 Task: Search one way flight ticket for 2 adults, 2 children, 2 infants in seat in first from Grand Forks: Grand Forks International Airport to Laramie: Laramie Regional Airport on 5-3-2023. Choice of flights is Southwest. Number of bags: 2 carry on bags. Price is upto 105000. Outbound departure time preference is 11:15.
Action: Mouse moved to (322, 133)
Screenshot: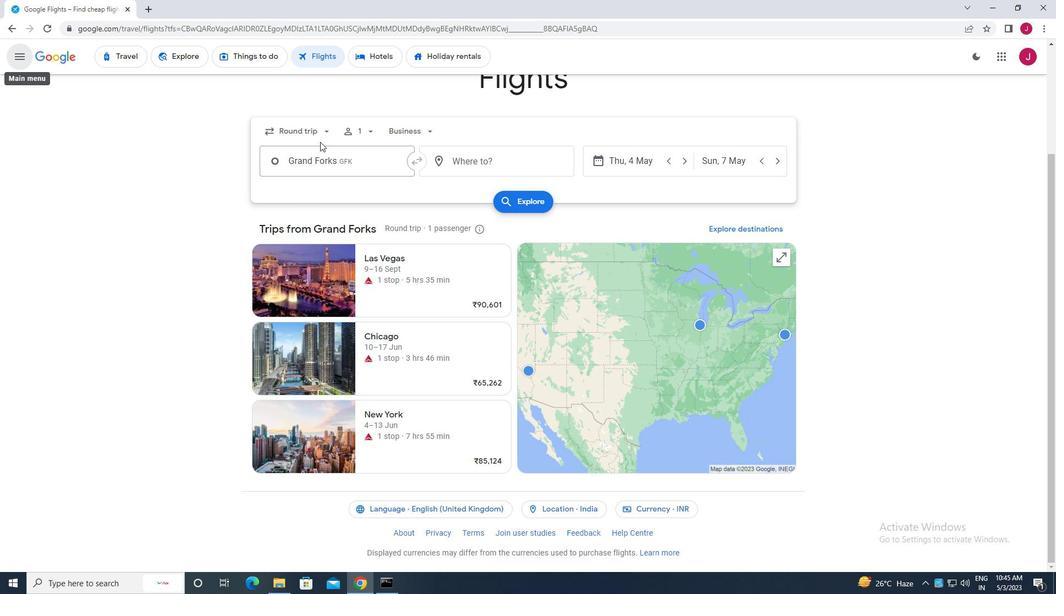 
Action: Mouse pressed left at (322, 133)
Screenshot: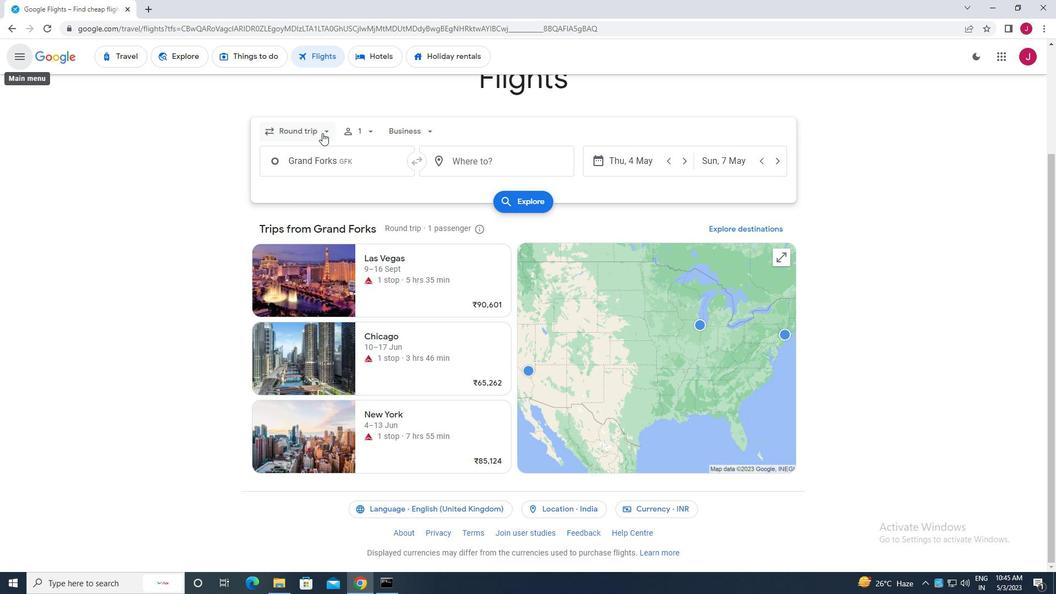
Action: Mouse moved to (319, 177)
Screenshot: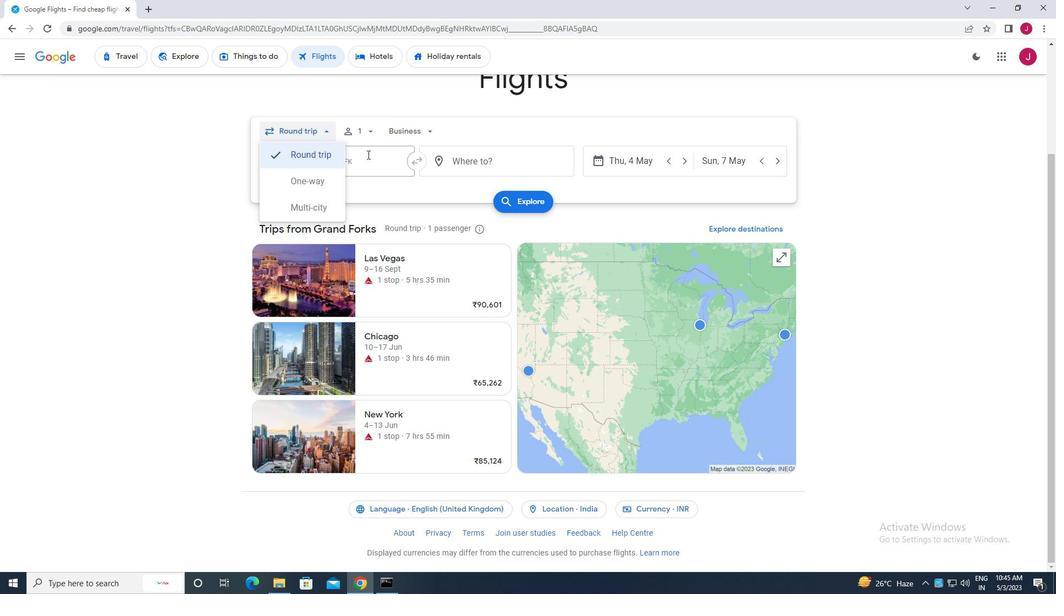 
Action: Mouse pressed left at (319, 177)
Screenshot: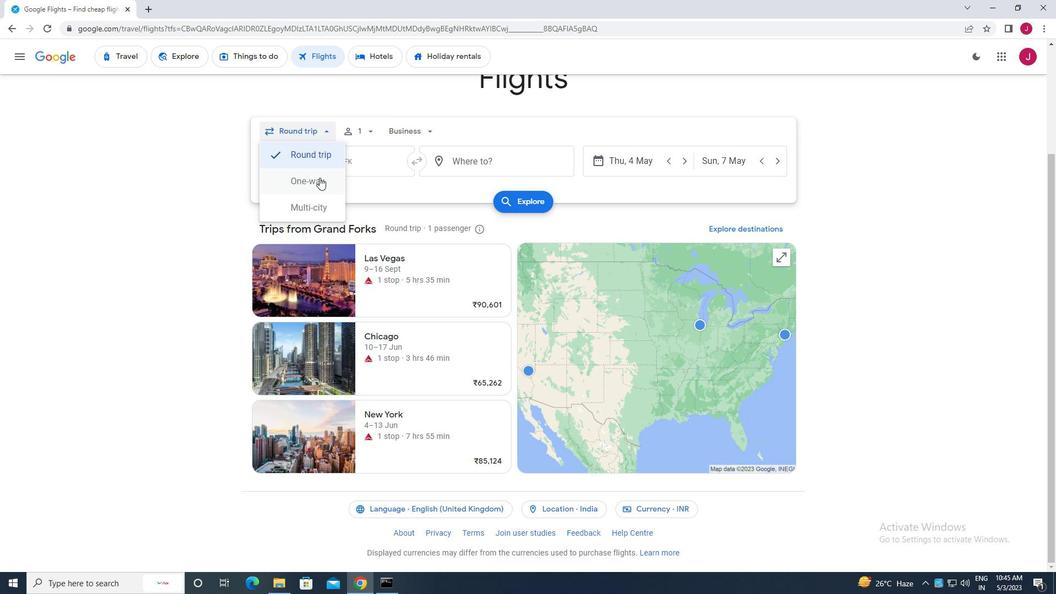 
Action: Mouse moved to (362, 129)
Screenshot: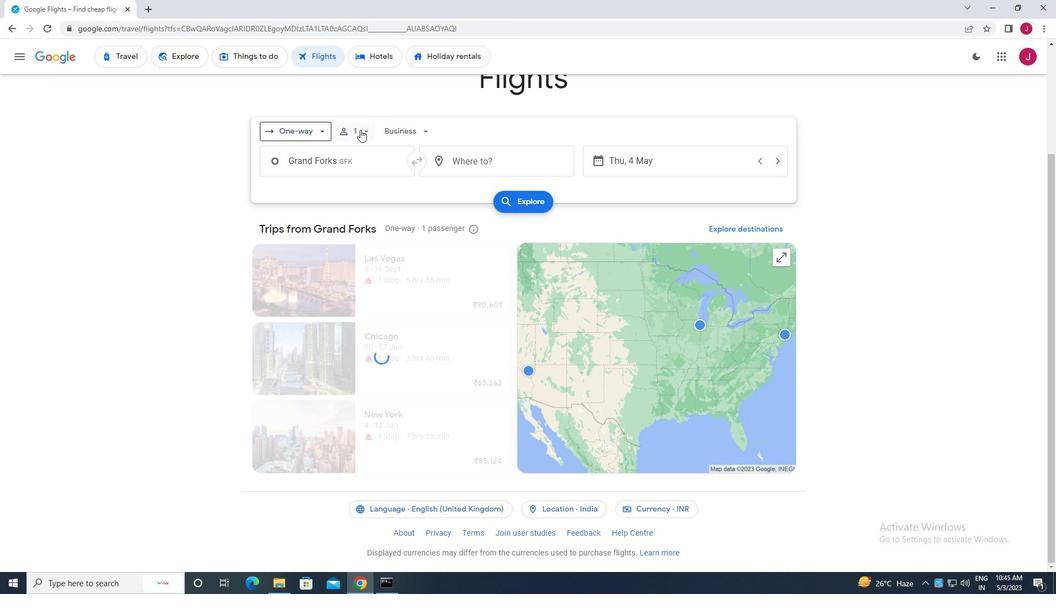 
Action: Mouse pressed left at (362, 129)
Screenshot: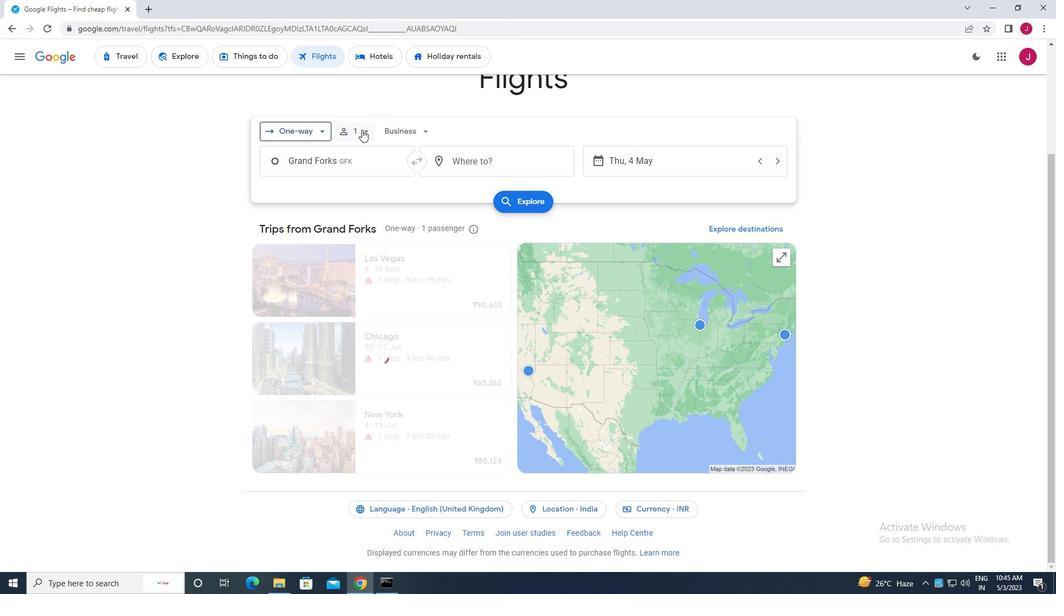 
Action: Mouse moved to (448, 159)
Screenshot: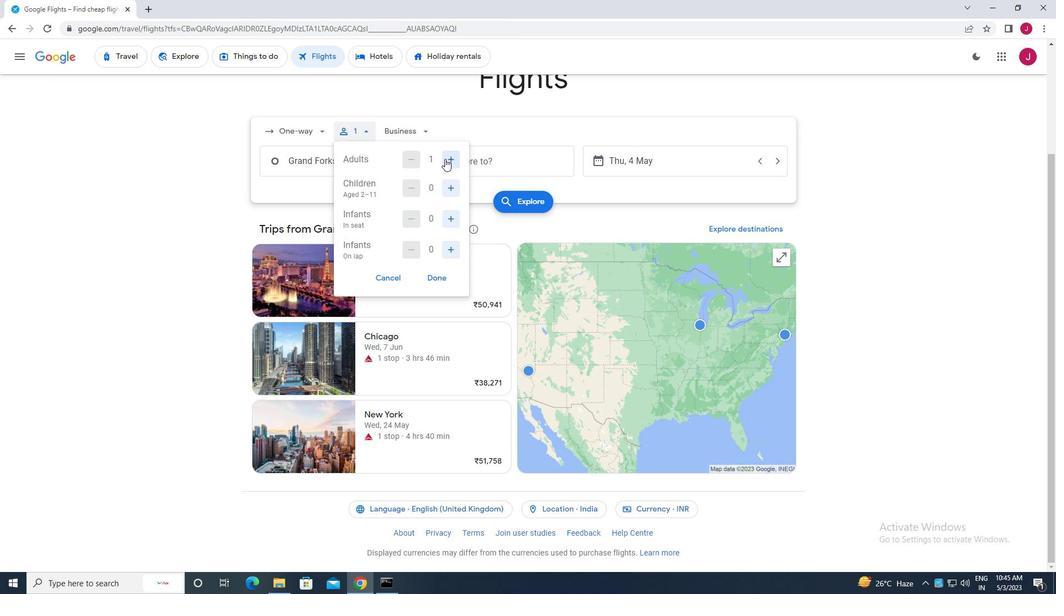 
Action: Mouse pressed left at (448, 159)
Screenshot: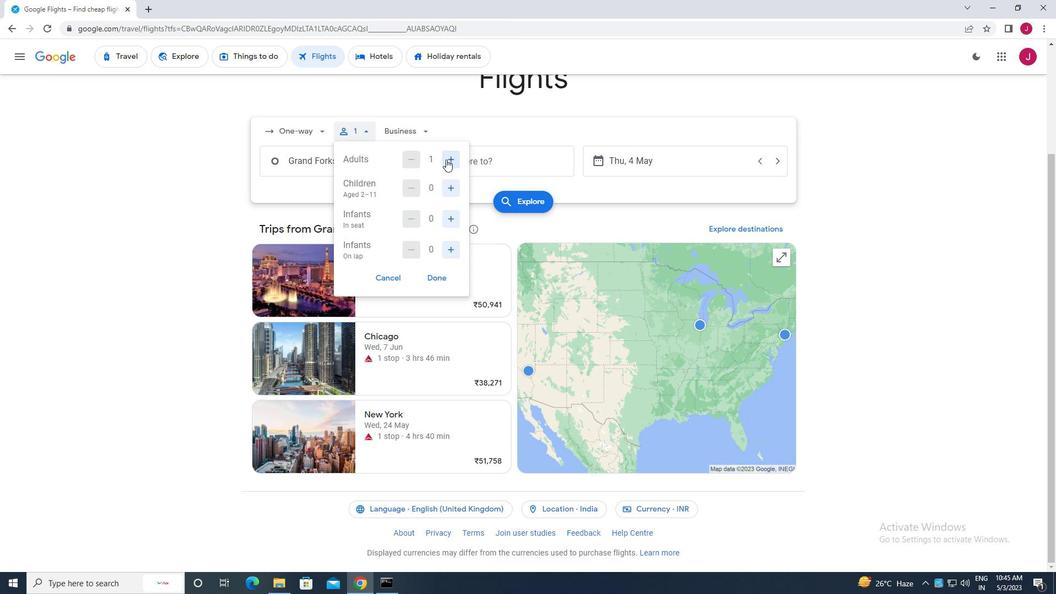 
Action: Mouse moved to (450, 184)
Screenshot: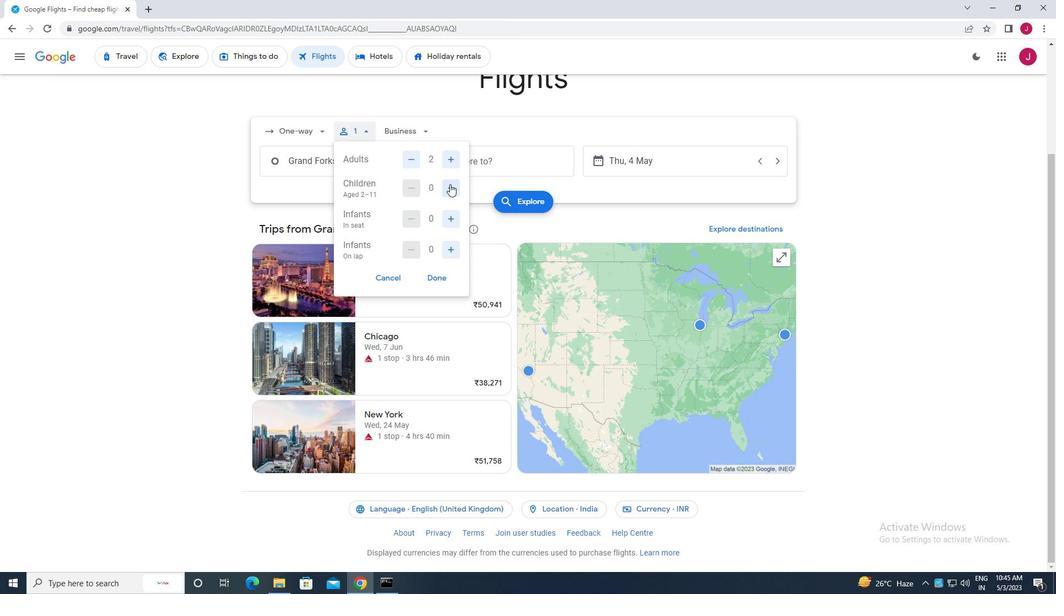 
Action: Mouse pressed left at (450, 184)
Screenshot: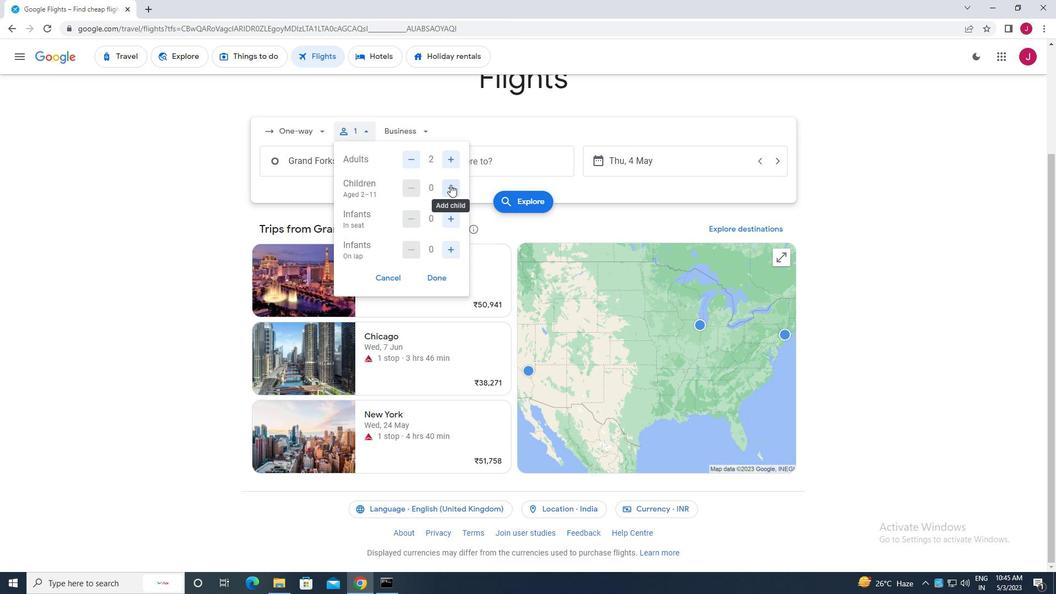 
Action: Mouse pressed left at (450, 184)
Screenshot: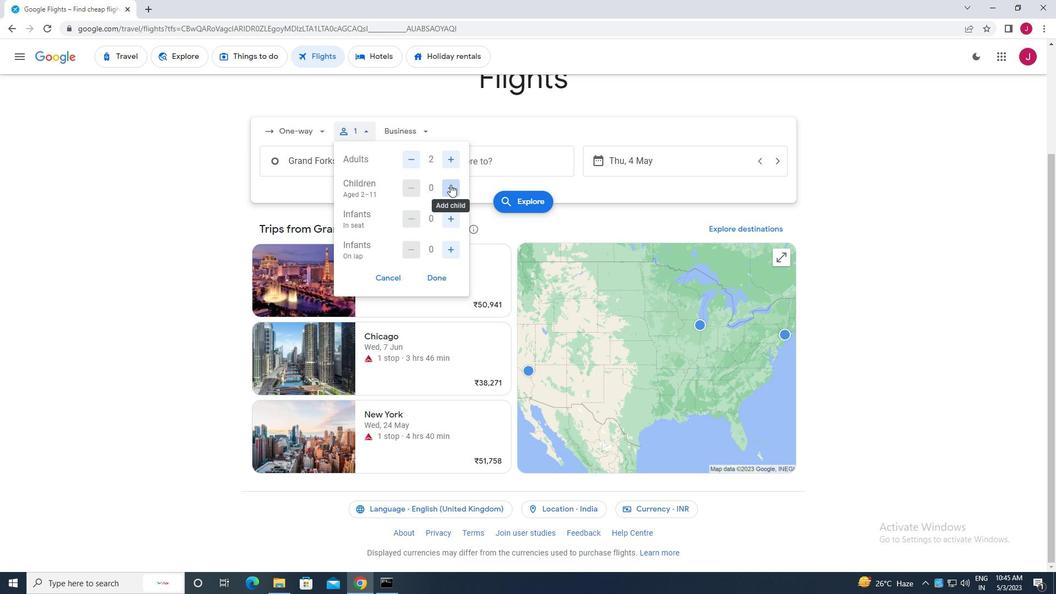 
Action: Mouse moved to (452, 219)
Screenshot: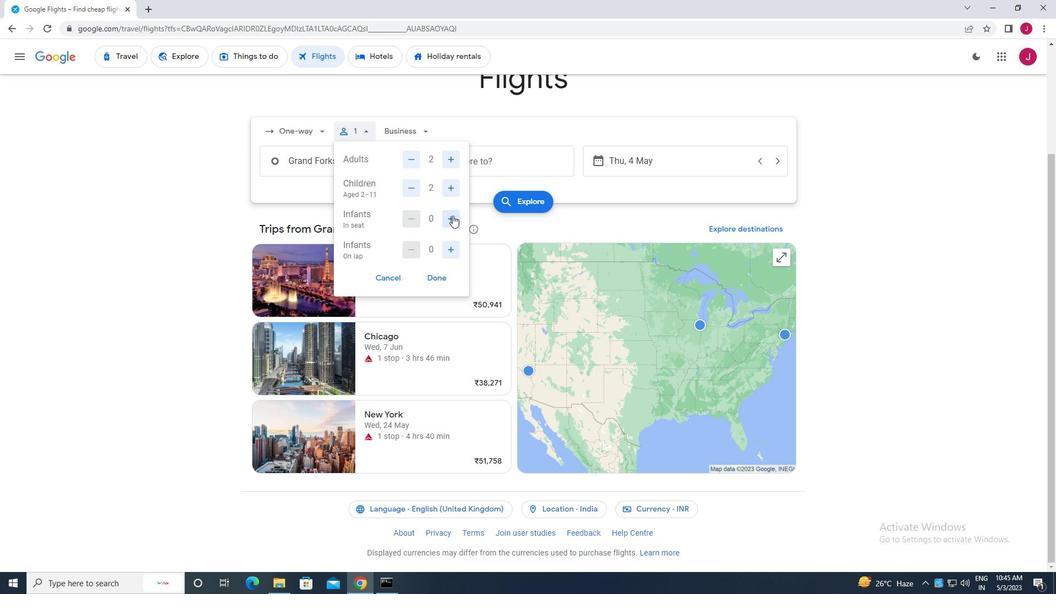 
Action: Mouse pressed left at (452, 219)
Screenshot: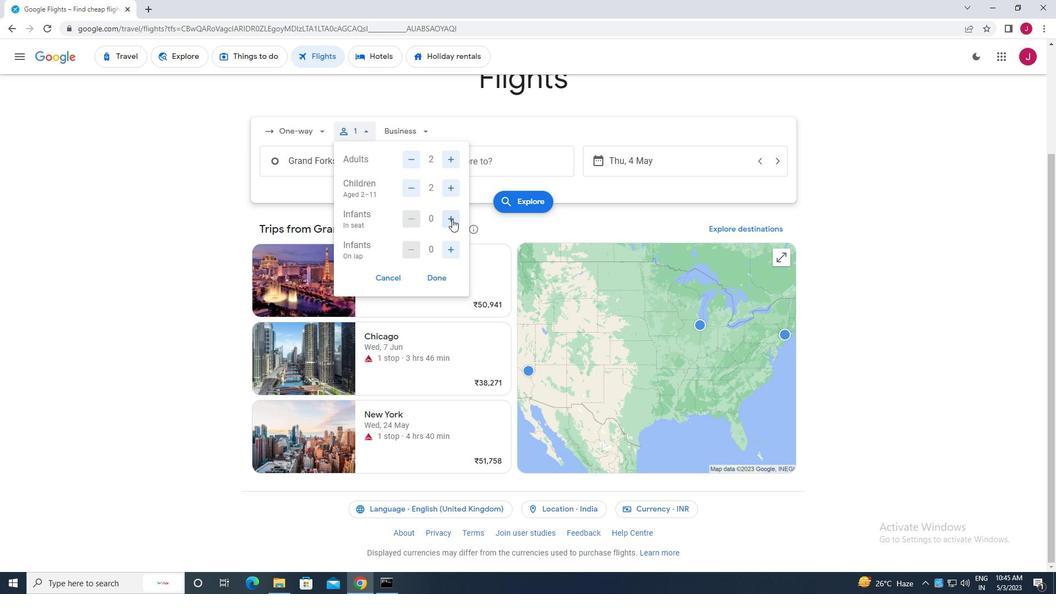 
Action: Mouse pressed left at (452, 219)
Screenshot: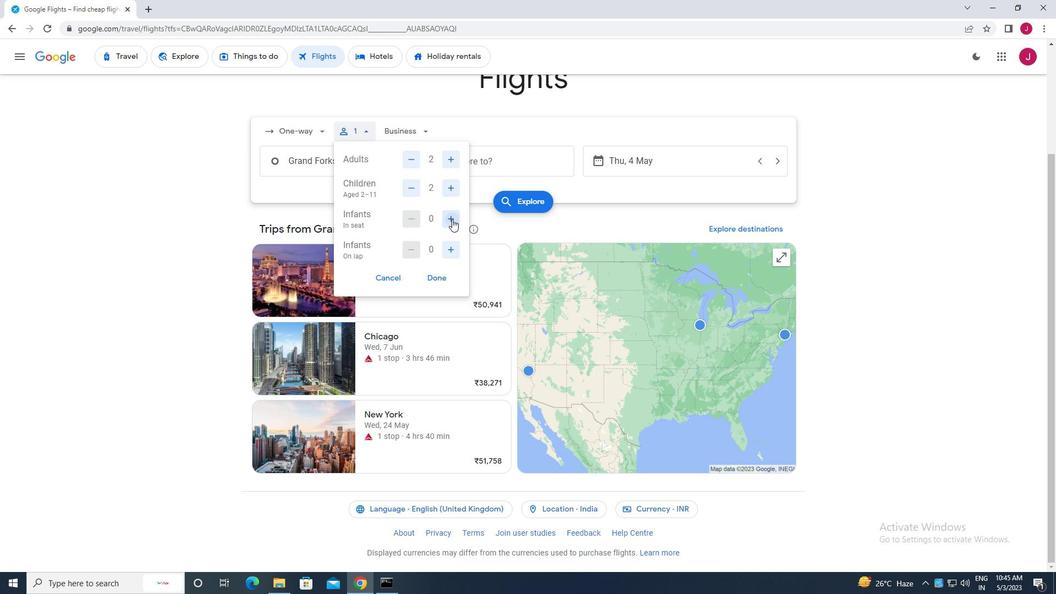 
Action: Mouse moved to (434, 275)
Screenshot: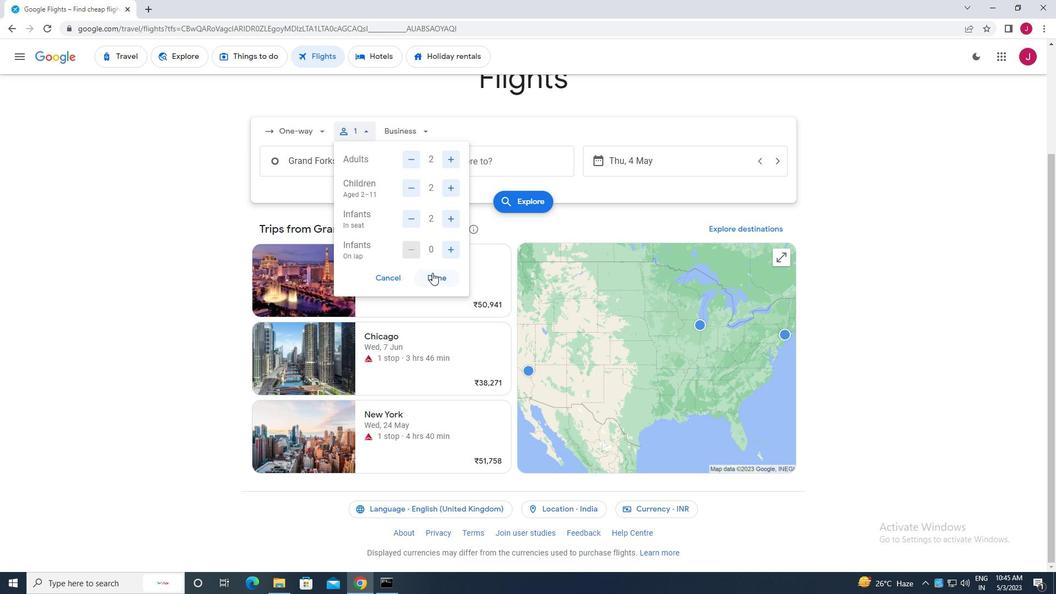 
Action: Mouse pressed left at (434, 275)
Screenshot: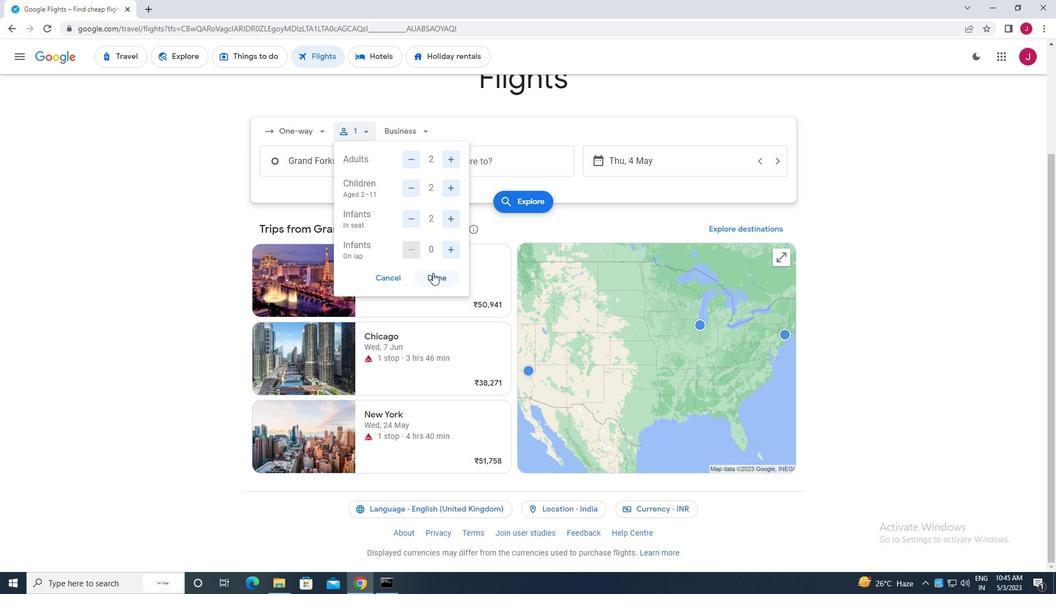 
Action: Mouse moved to (416, 135)
Screenshot: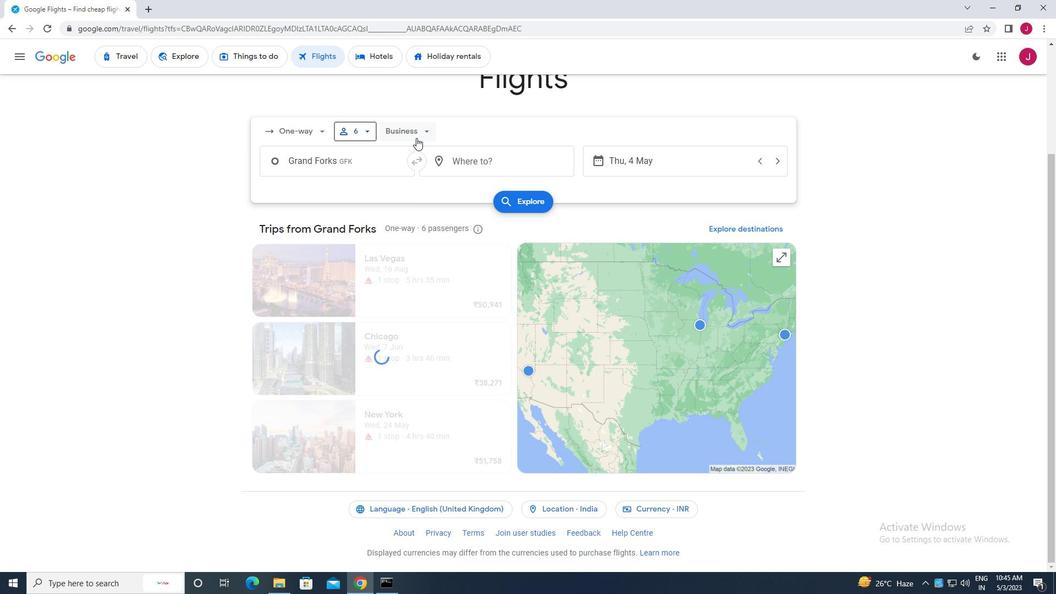 
Action: Mouse pressed left at (416, 135)
Screenshot: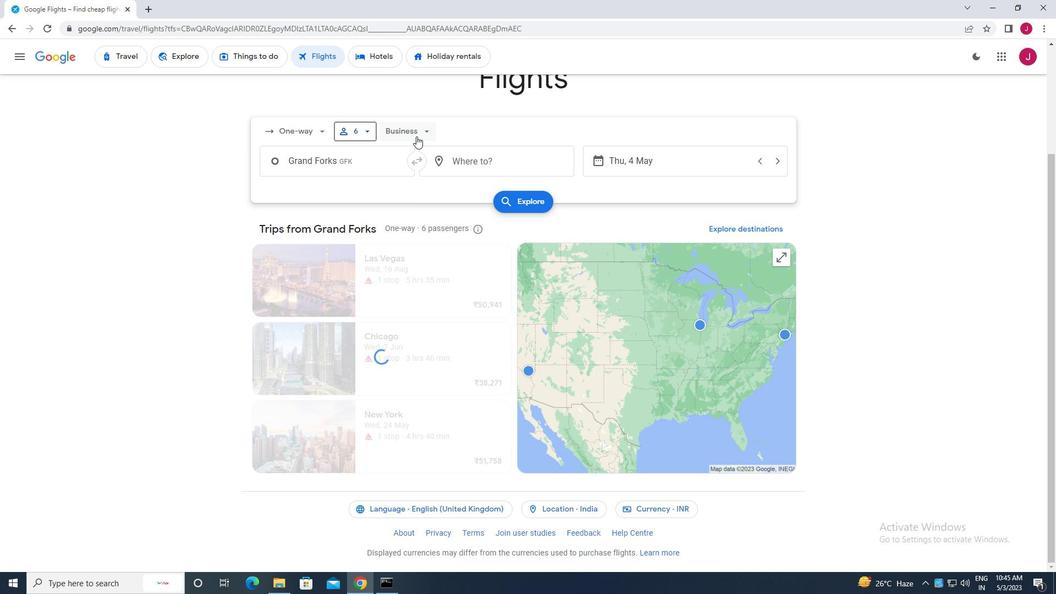 
Action: Mouse moved to (421, 236)
Screenshot: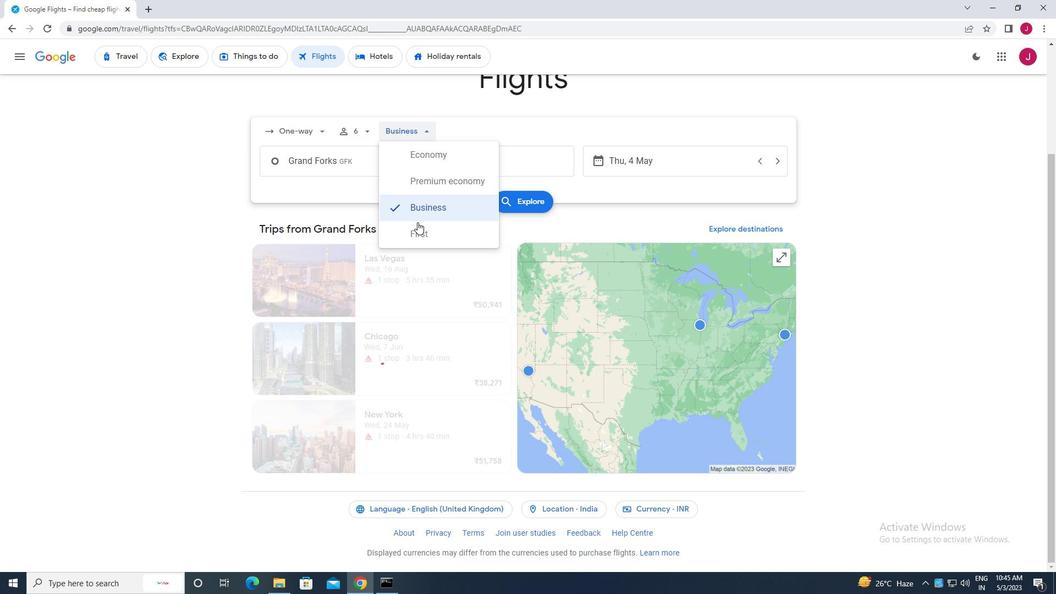 
Action: Mouse pressed left at (421, 236)
Screenshot: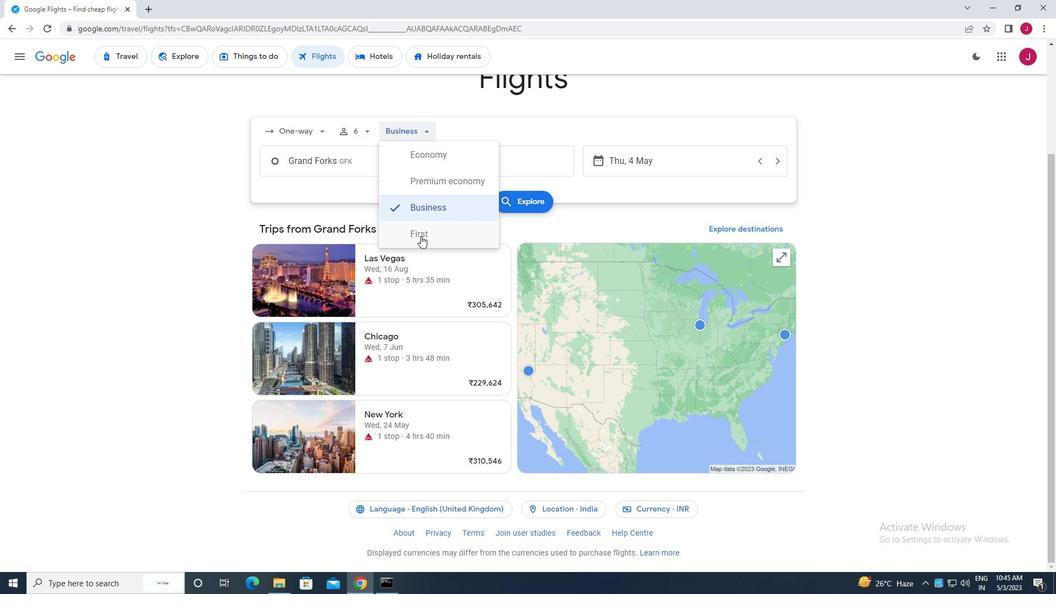 
Action: Mouse moved to (354, 164)
Screenshot: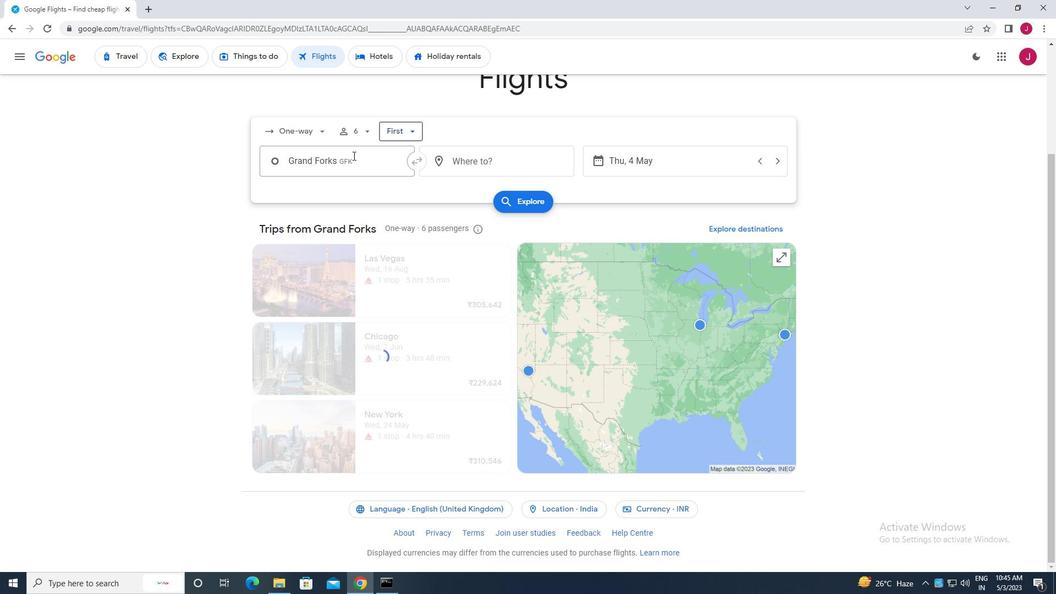 
Action: Mouse pressed left at (354, 164)
Screenshot: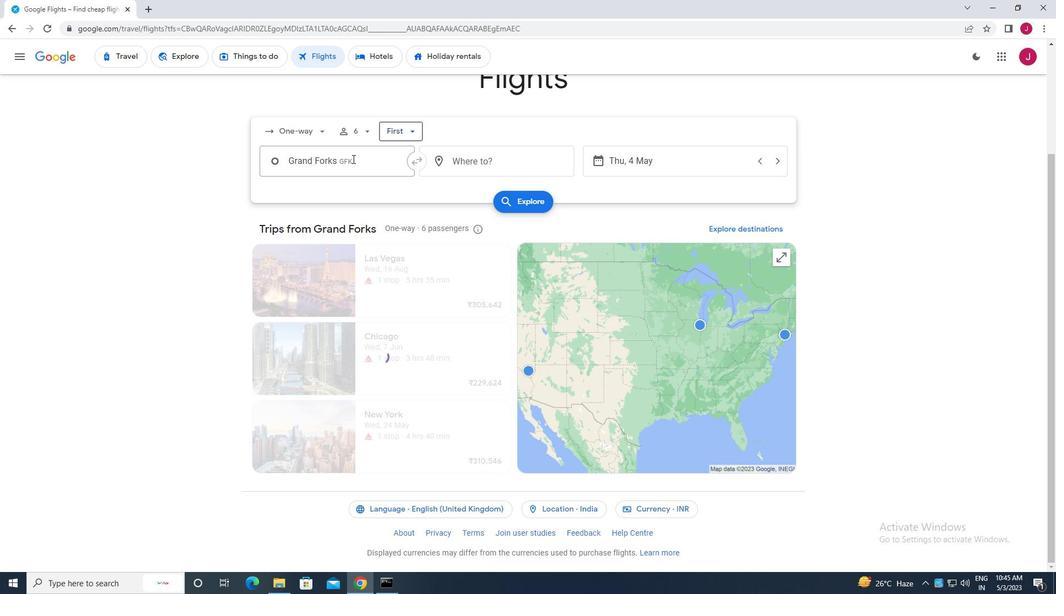 
Action: Mouse moved to (354, 166)
Screenshot: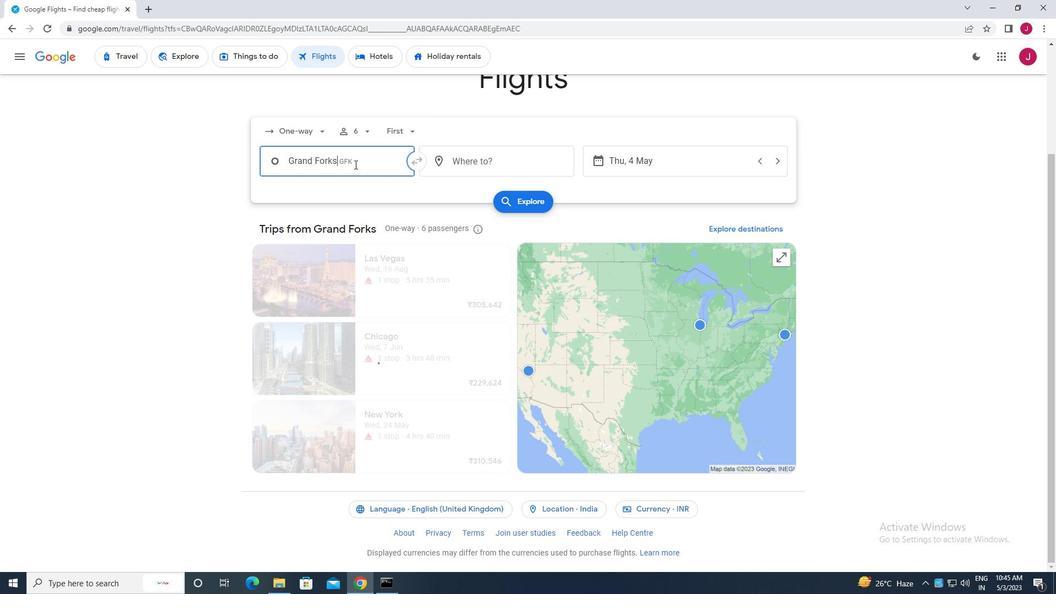 
Action: Key pressed grand<Key.space>fo
Screenshot: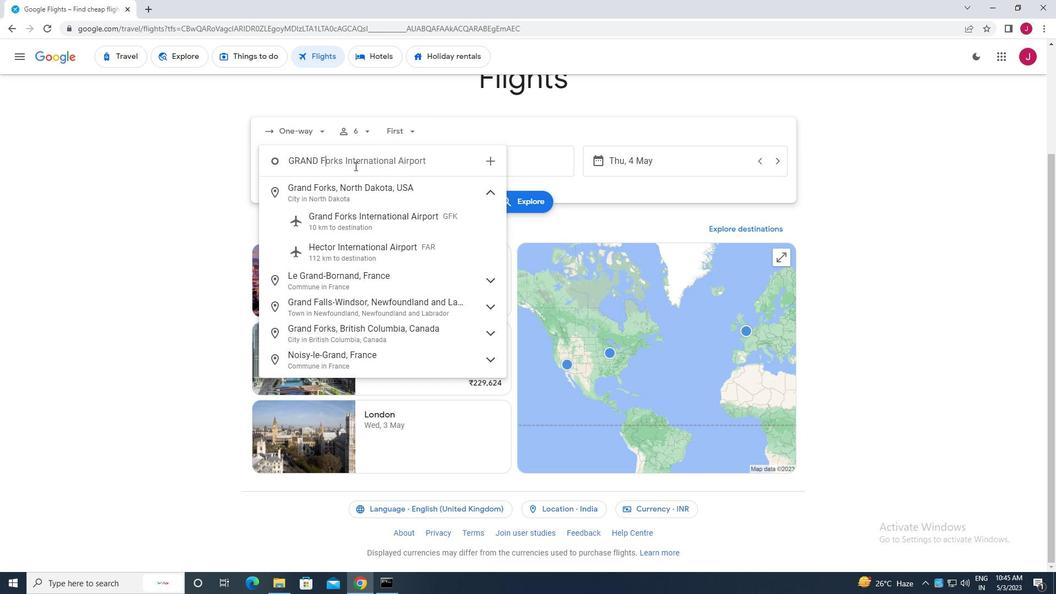 
Action: Mouse moved to (376, 217)
Screenshot: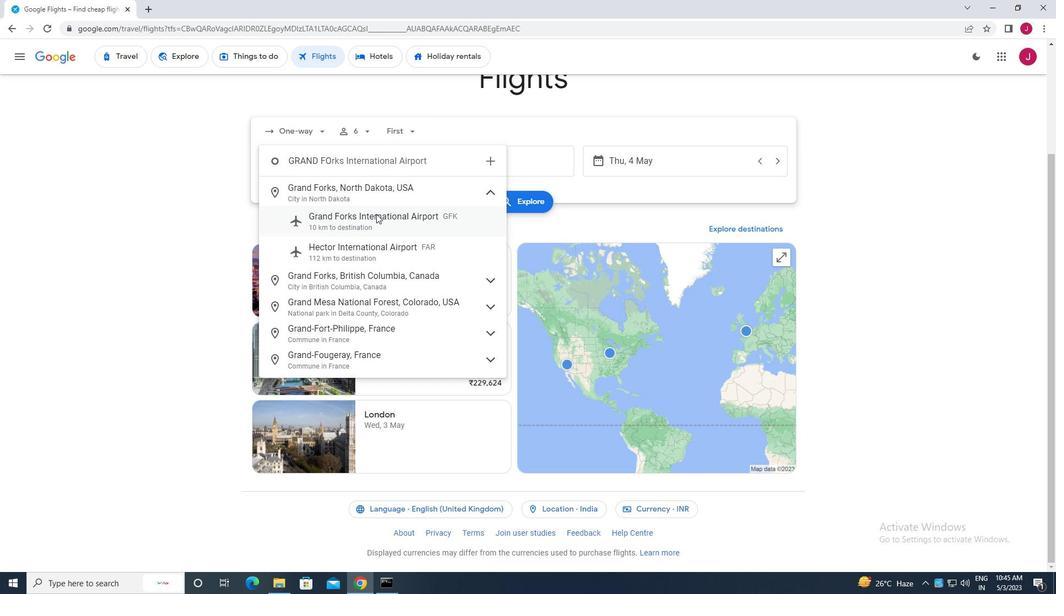 
Action: Mouse pressed left at (376, 217)
Screenshot: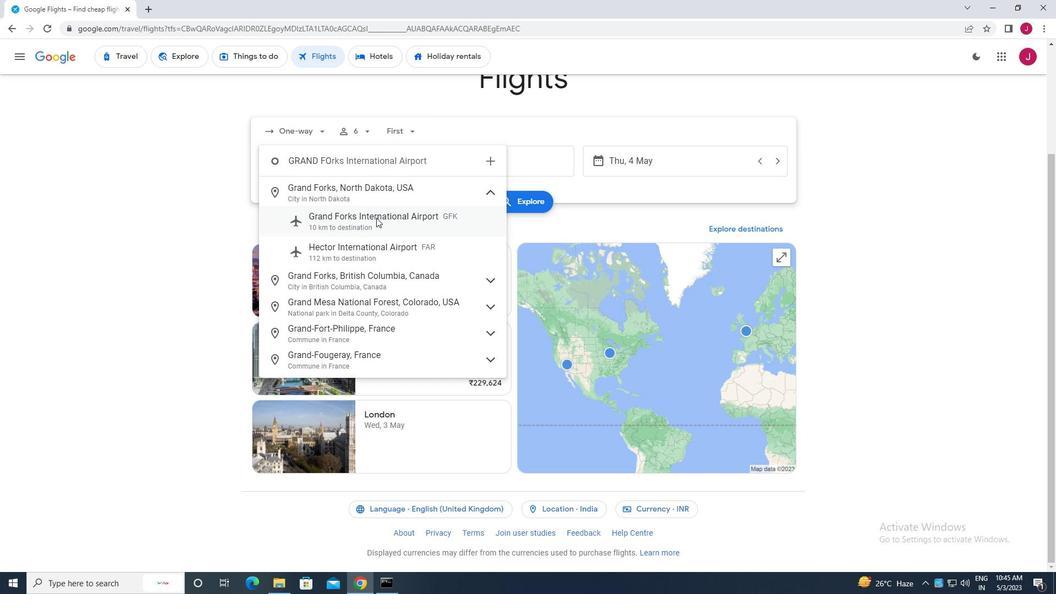 
Action: Mouse moved to (504, 165)
Screenshot: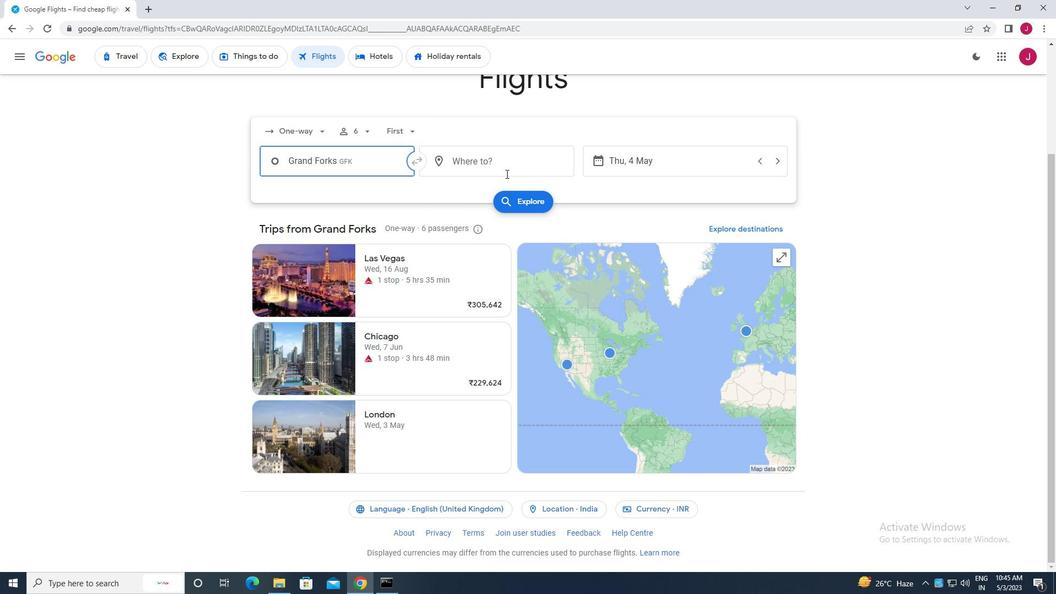 
Action: Mouse pressed left at (504, 165)
Screenshot: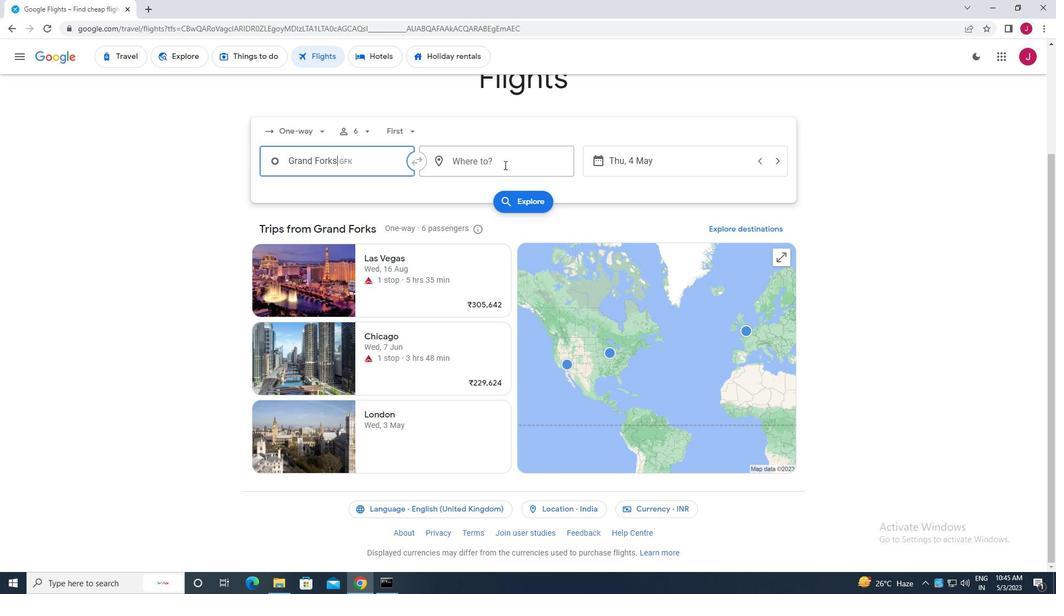 
Action: Key pressed laram
Screenshot: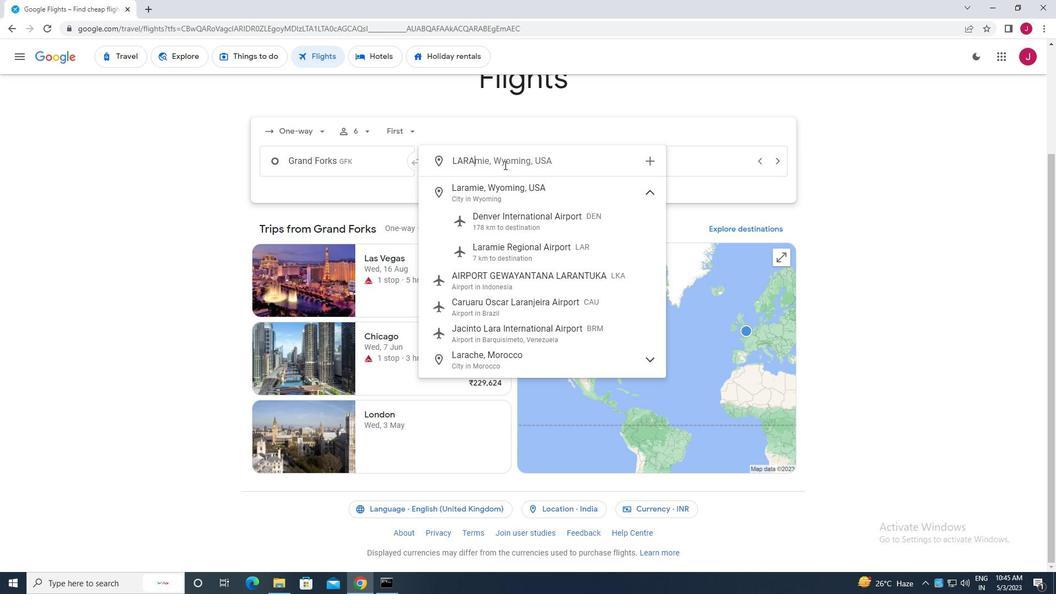 
Action: Mouse moved to (545, 253)
Screenshot: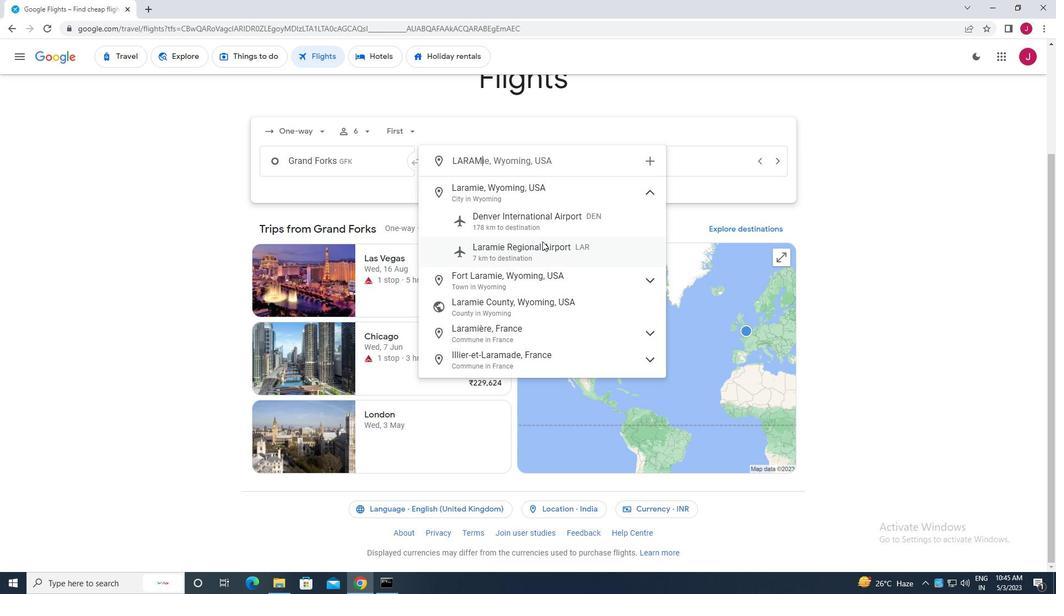 
Action: Mouse pressed left at (545, 253)
Screenshot: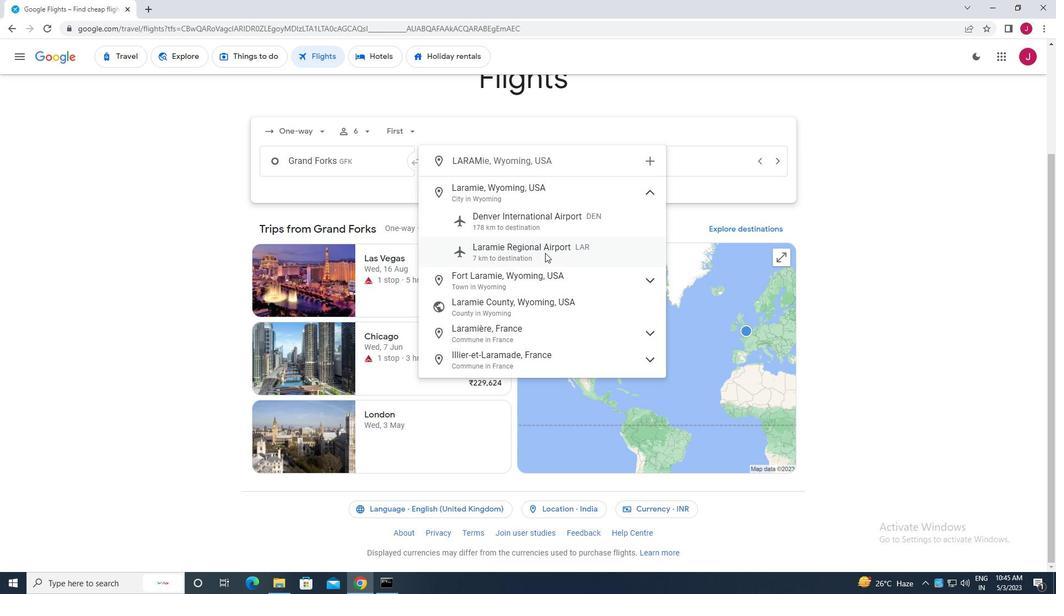 
Action: Mouse moved to (642, 167)
Screenshot: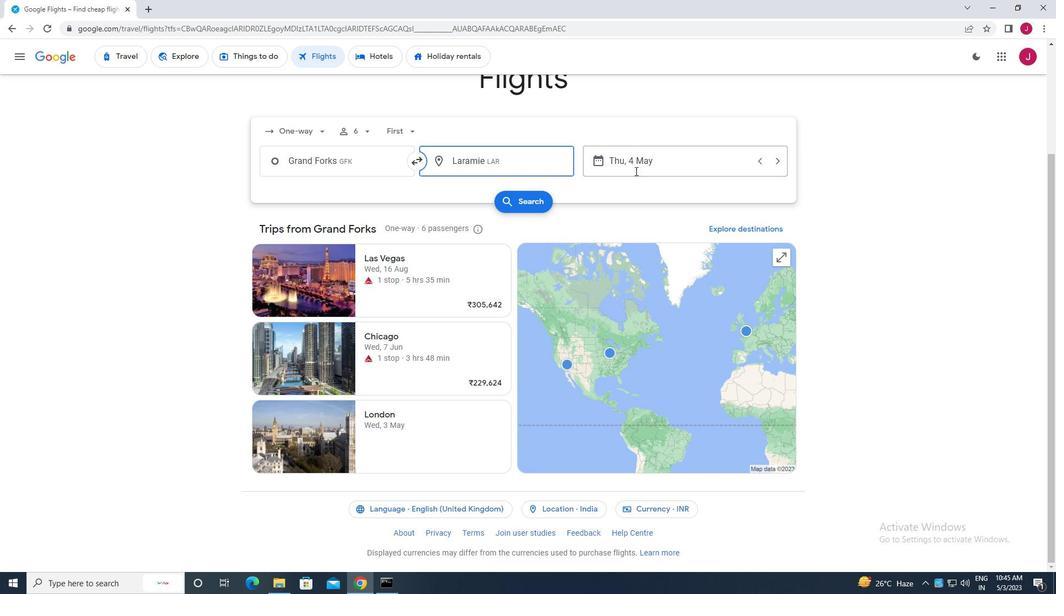 
Action: Mouse pressed left at (642, 167)
Screenshot: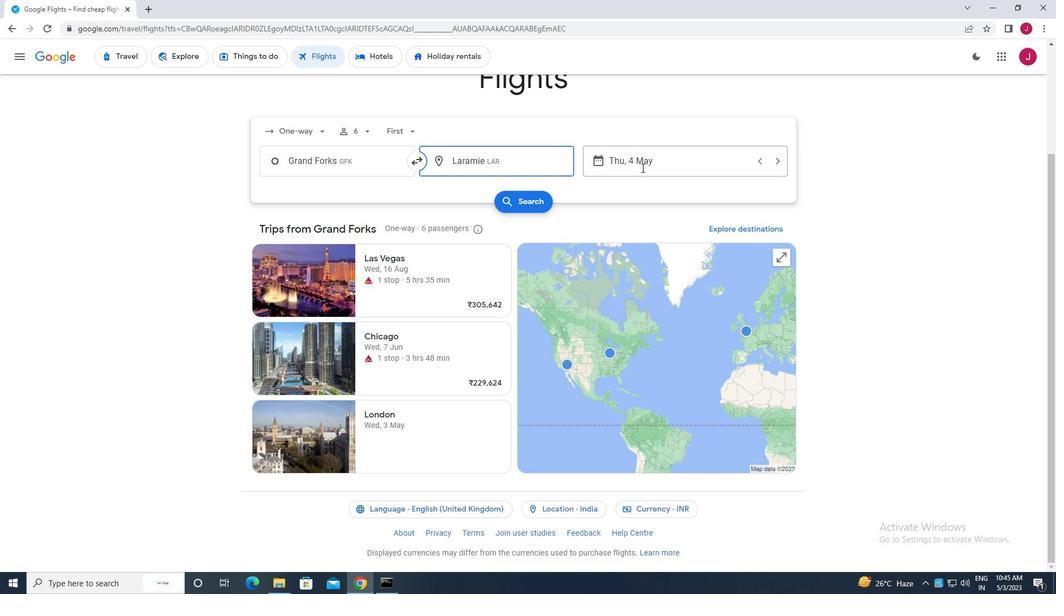 
Action: Mouse moved to (479, 246)
Screenshot: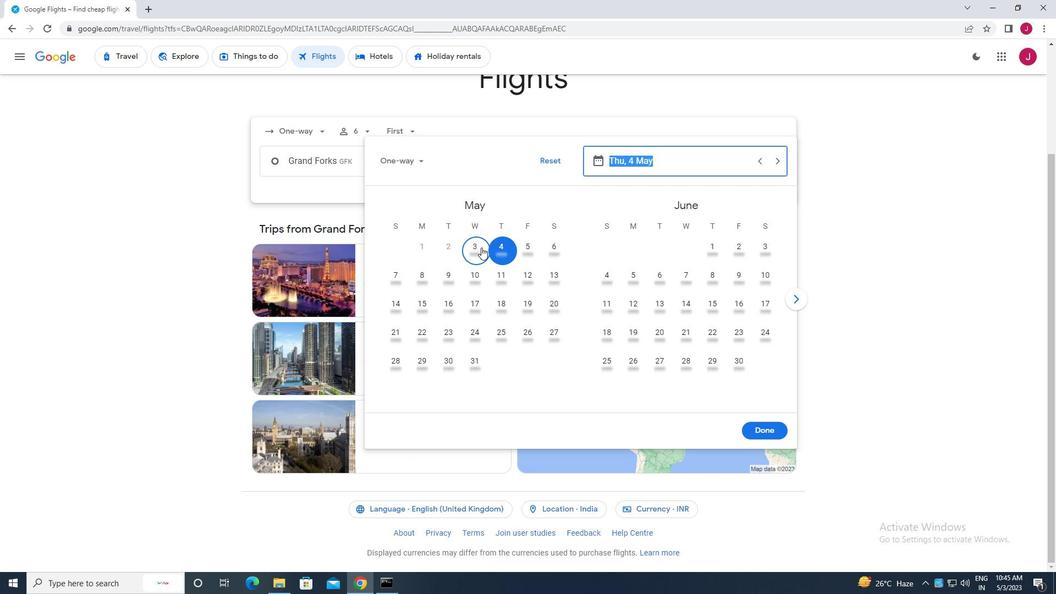 
Action: Mouse pressed left at (479, 246)
Screenshot: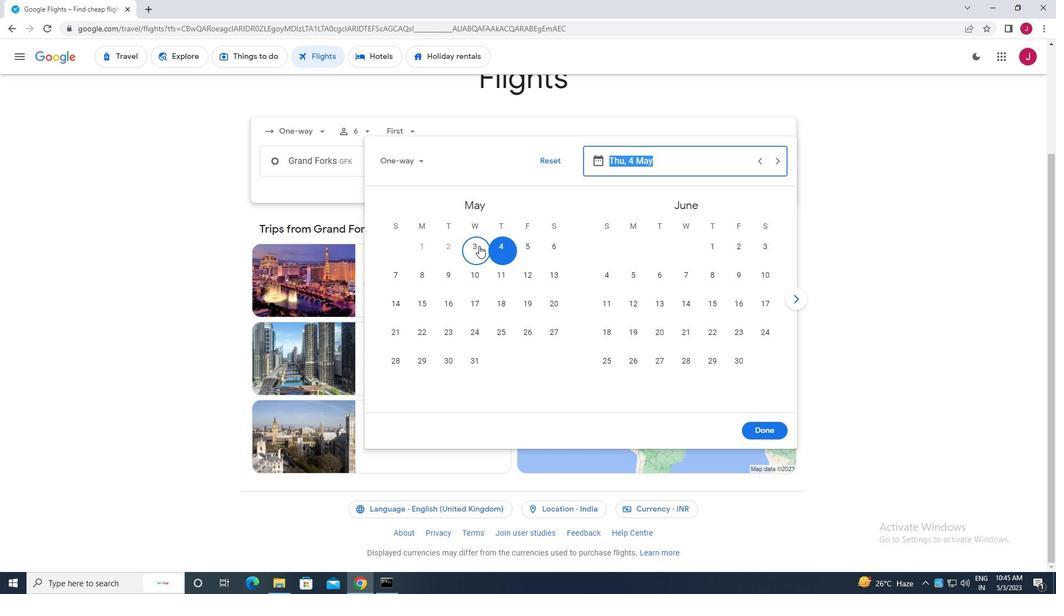 
Action: Mouse moved to (768, 433)
Screenshot: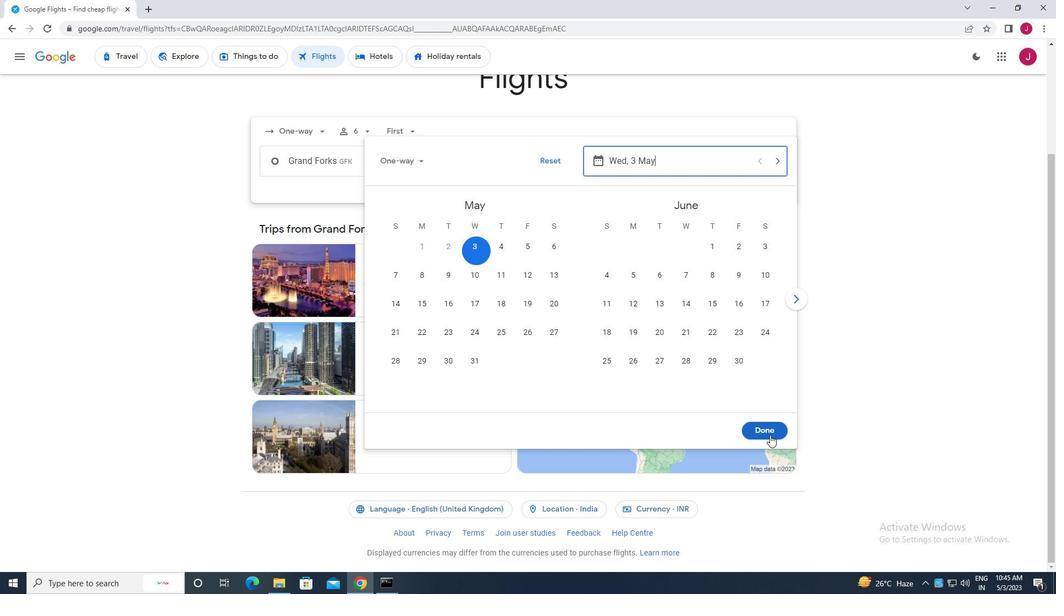 
Action: Mouse pressed left at (768, 433)
Screenshot: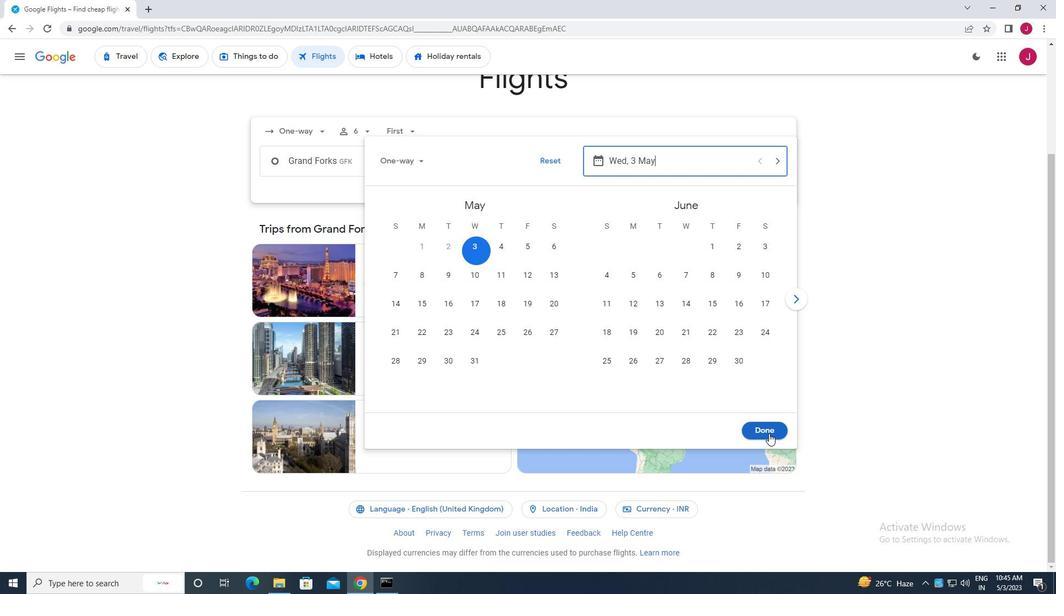 
Action: Mouse moved to (530, 200)
Screenshot: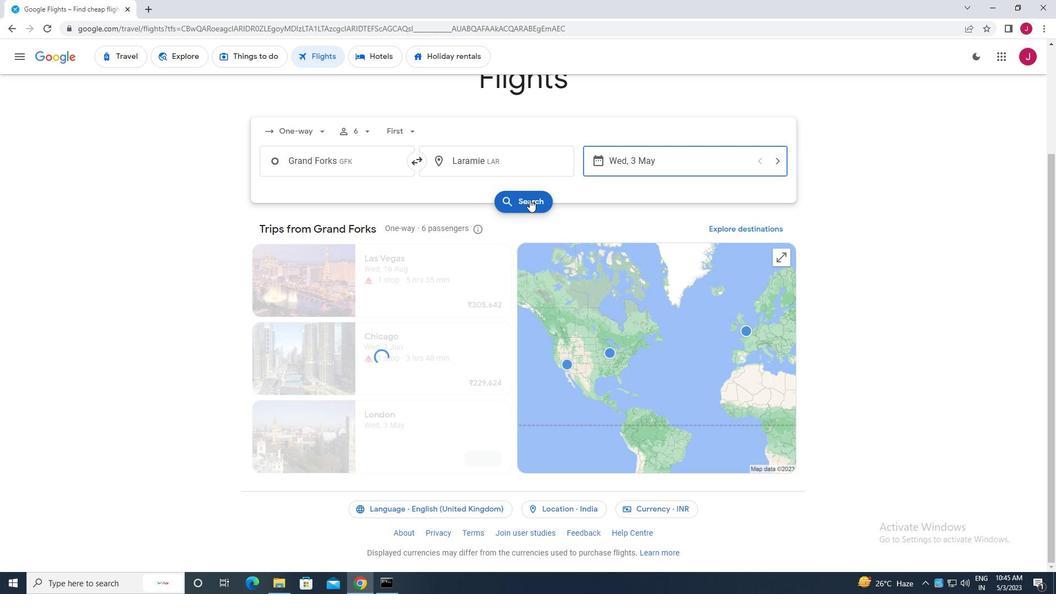 
Action: Mouse pressed left at (530, 200)
Screenshot: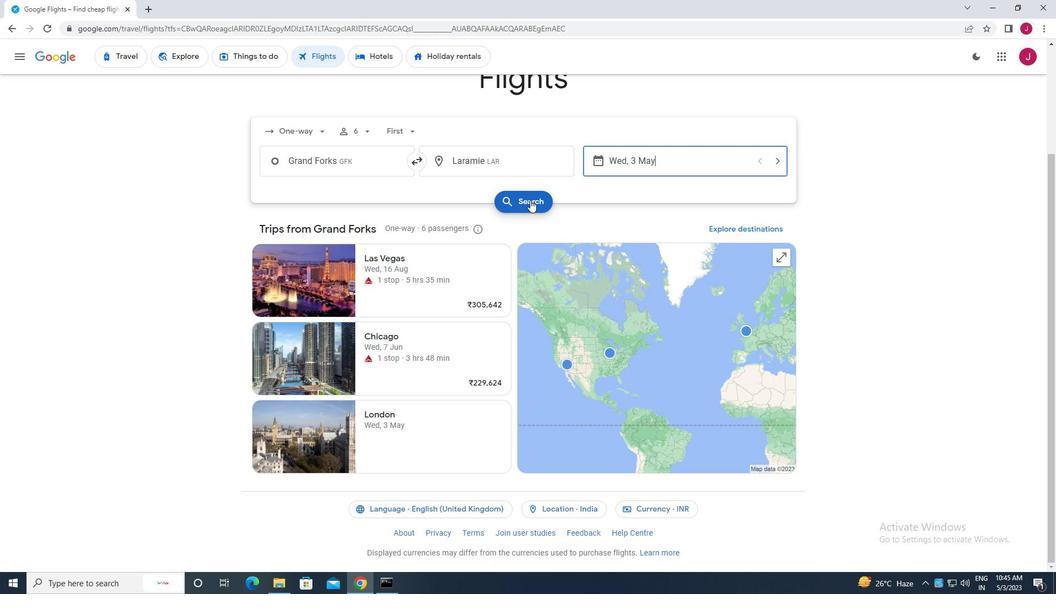 
Action: Mouse moved to (291, 156)
Screenshot: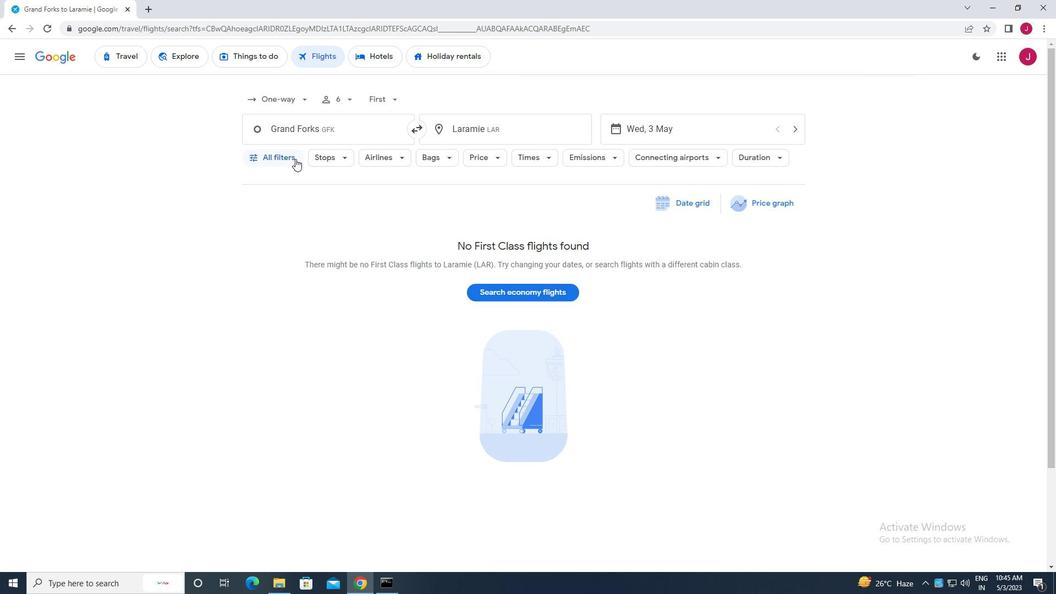 
Action: Mouse pressed left at (291, 156)
Screenshot: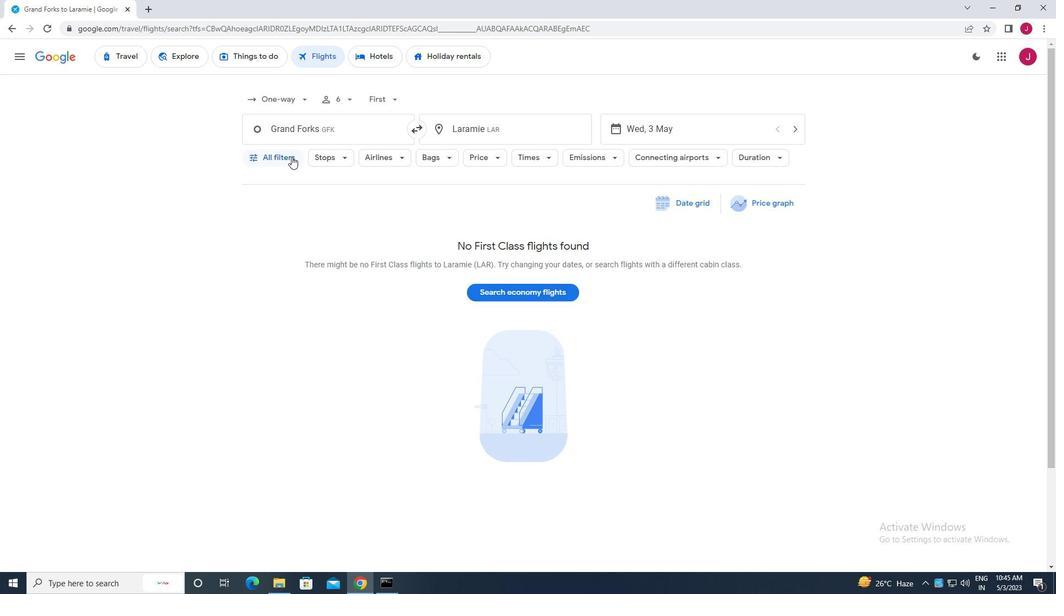 
Action: Mouse moved to (336, 236)
Screenshot: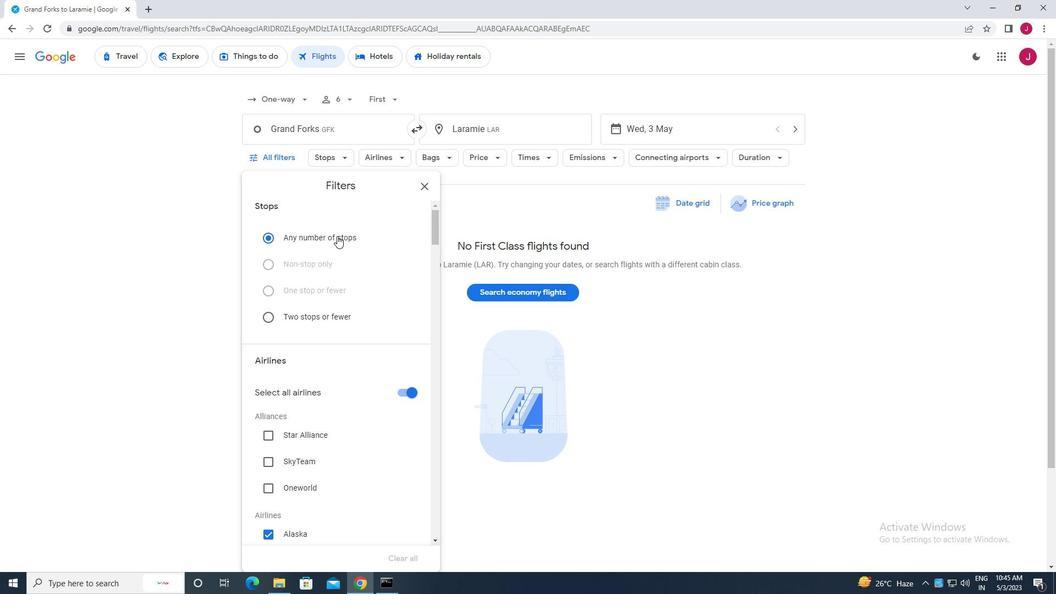 
Action: Mouse scrolled (336, 235) with delta (0, 0)
Screenshot: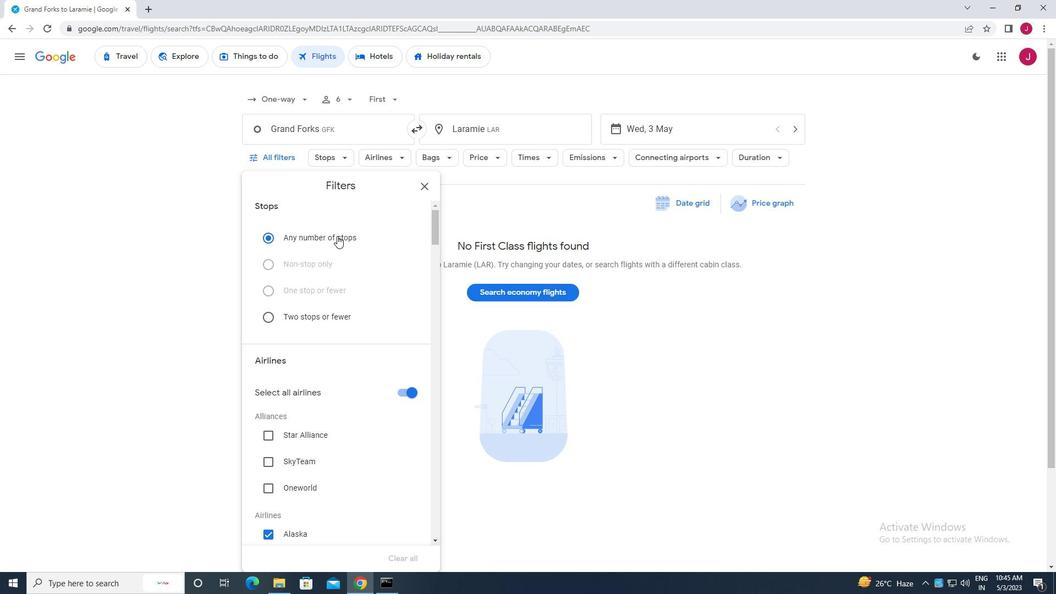
Action: Mouse moved to (336, 236)
Screenshot: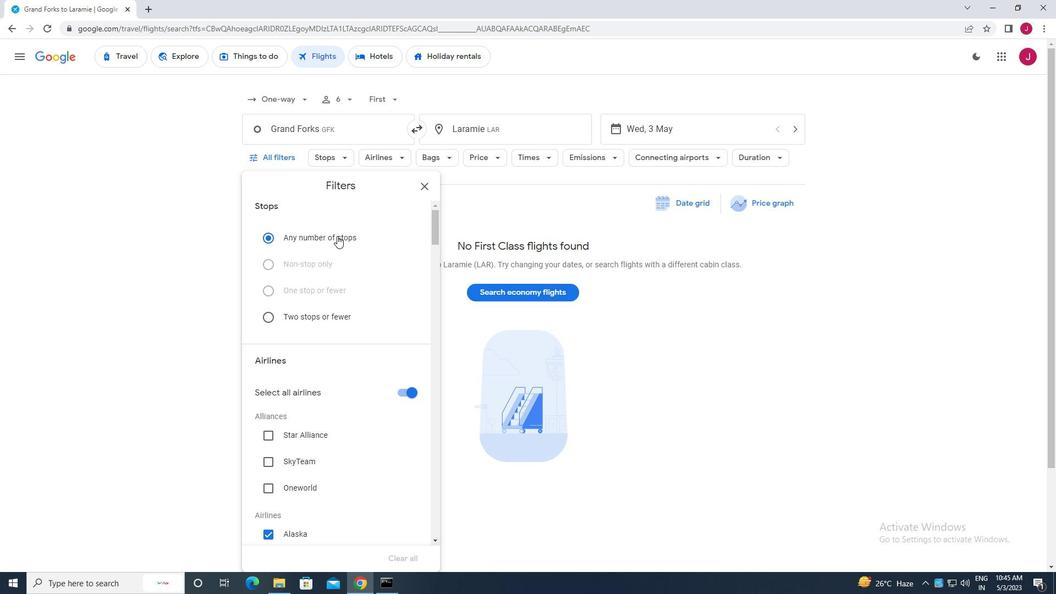 
Action: Mouse scrolled (336, 235) with delta (0, 0)
Screenshot: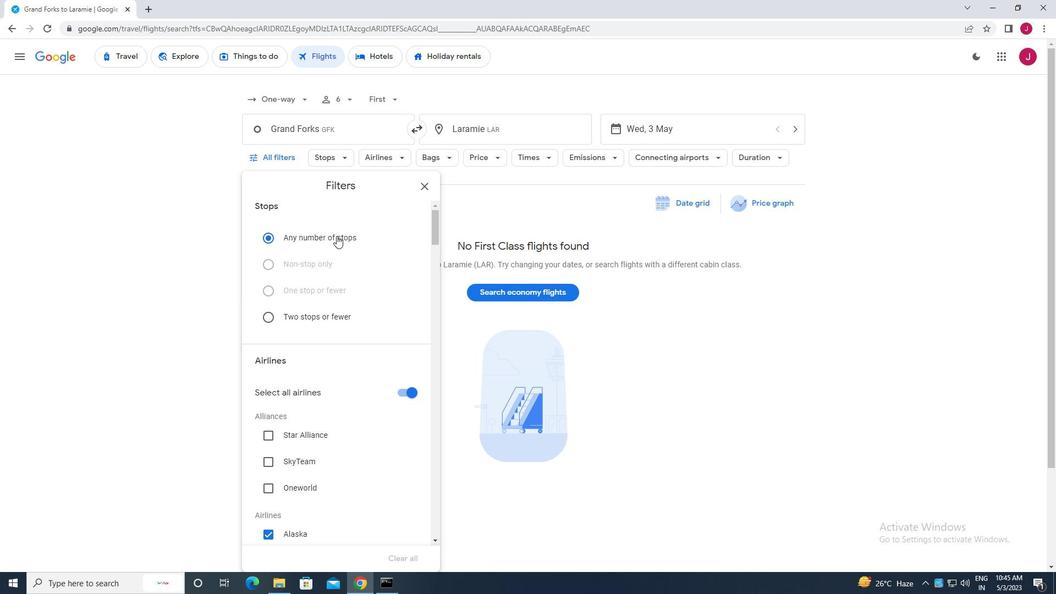 
Action: Mouse moved to (401, 282)
Screenshot: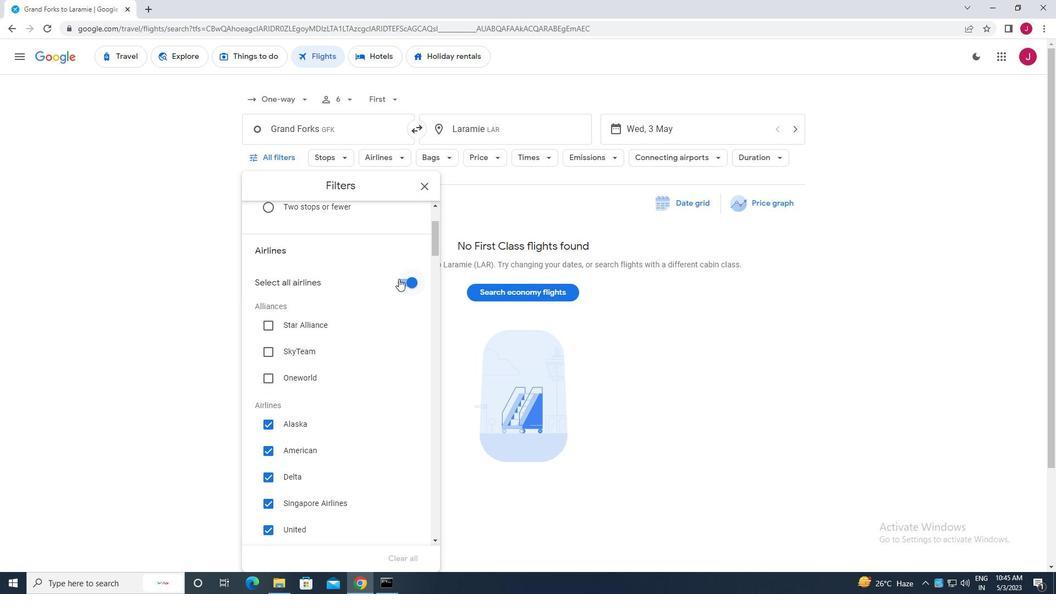 
Action: Mouse pressed left at (401, 282)
Screenshot: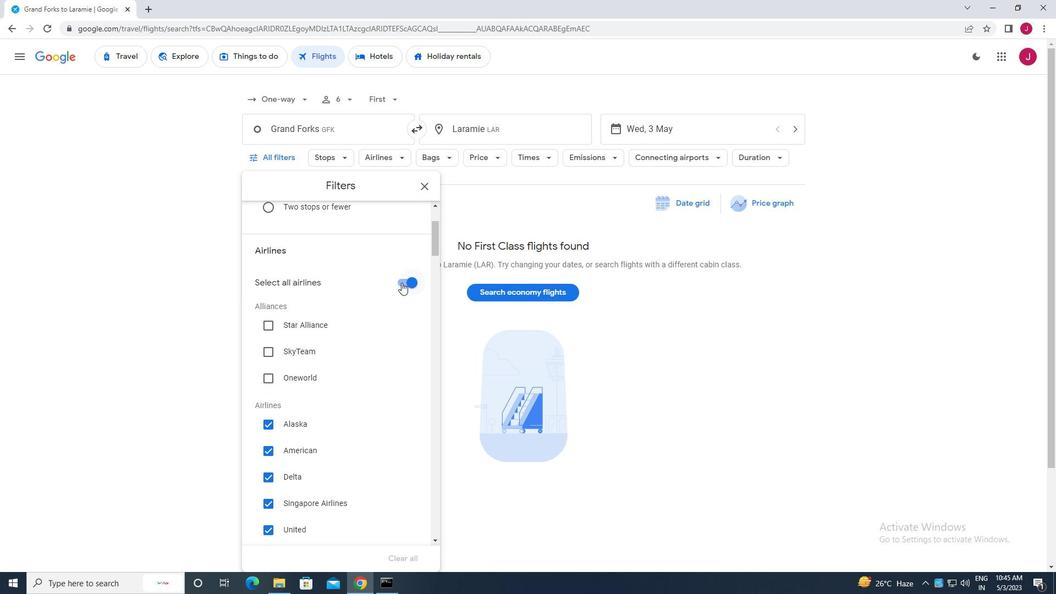 
Action: Mouse moved to (366, 268)
Screenshot: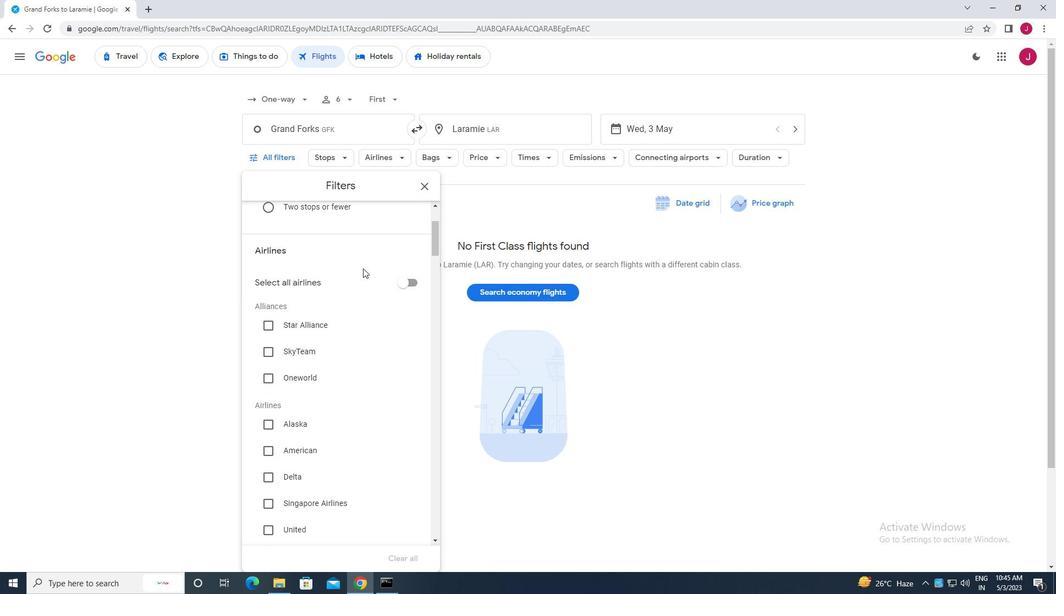 
Action: Mouse scrolled (366, 267) with delta (0, 0)
Screenshot: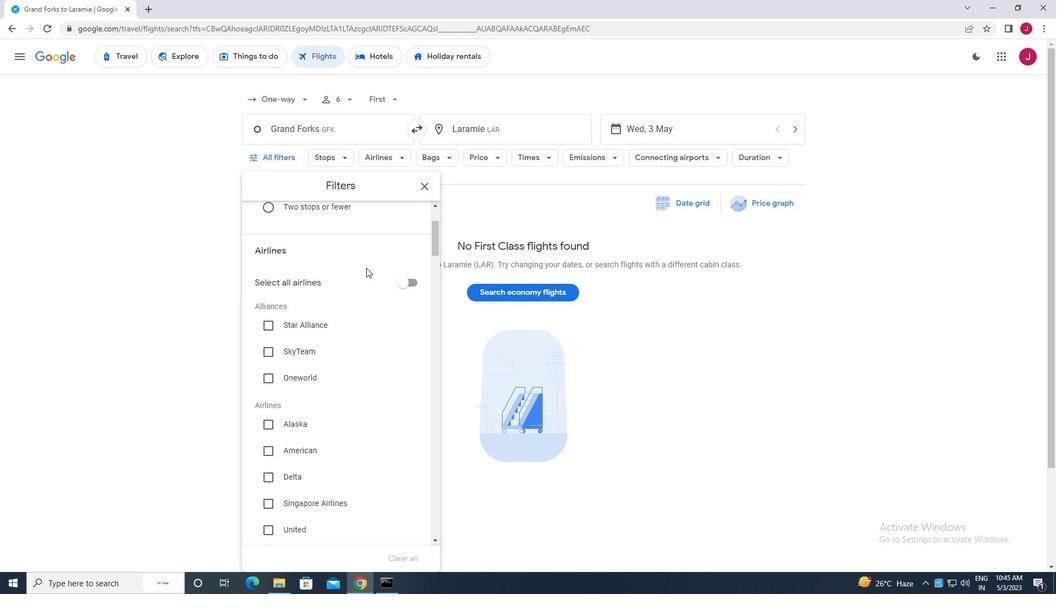 
Action: Mouse moved to (366, 268)
Screenshot: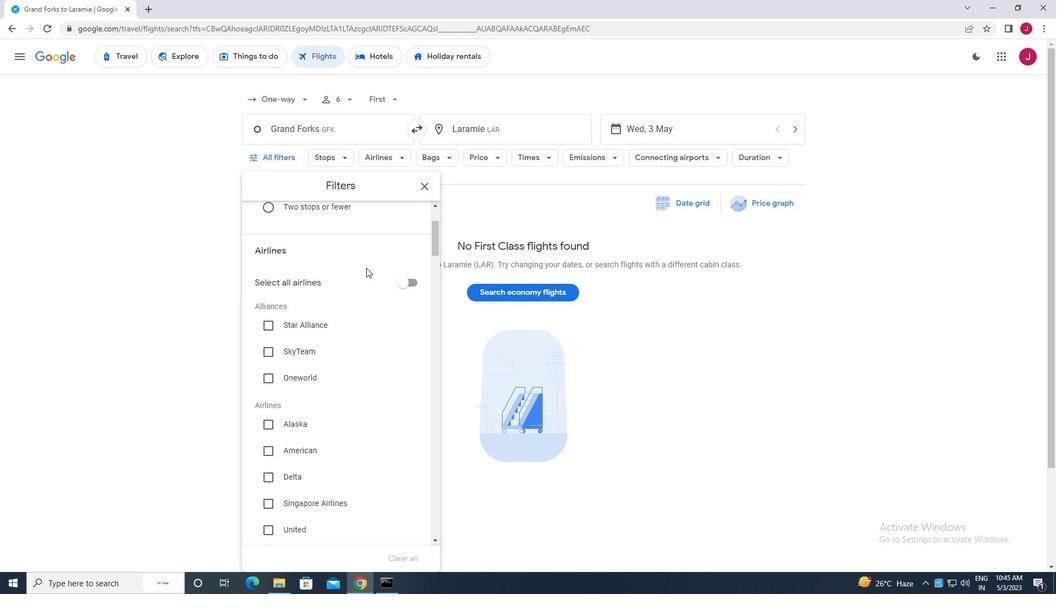 
Action: Mouse scrolled (366, 267) with delta (0, 0)
Screenshot: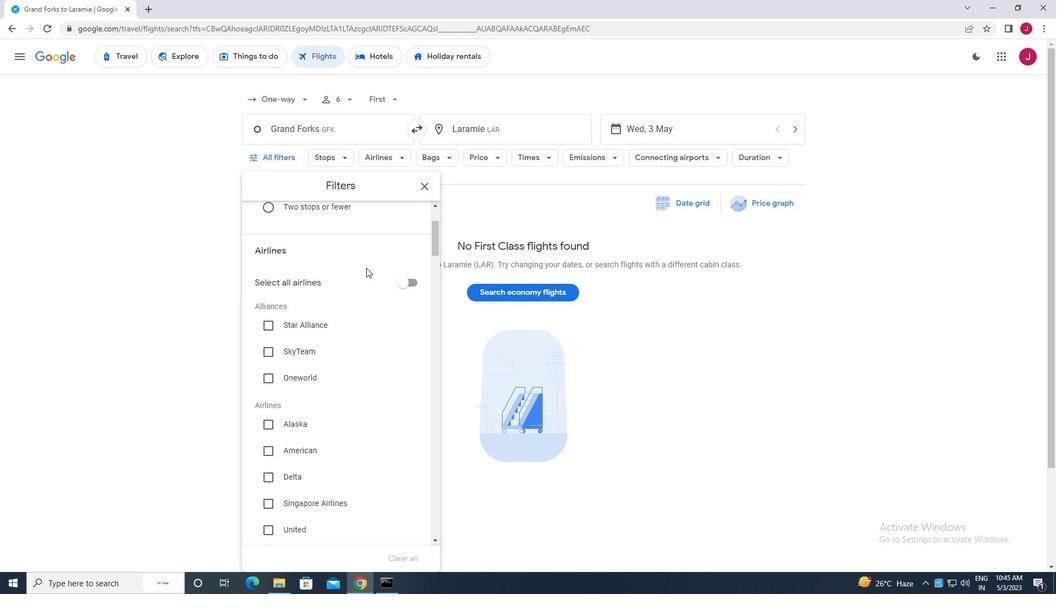 
Action: Mouse moved to (355, 260)
Screenshot: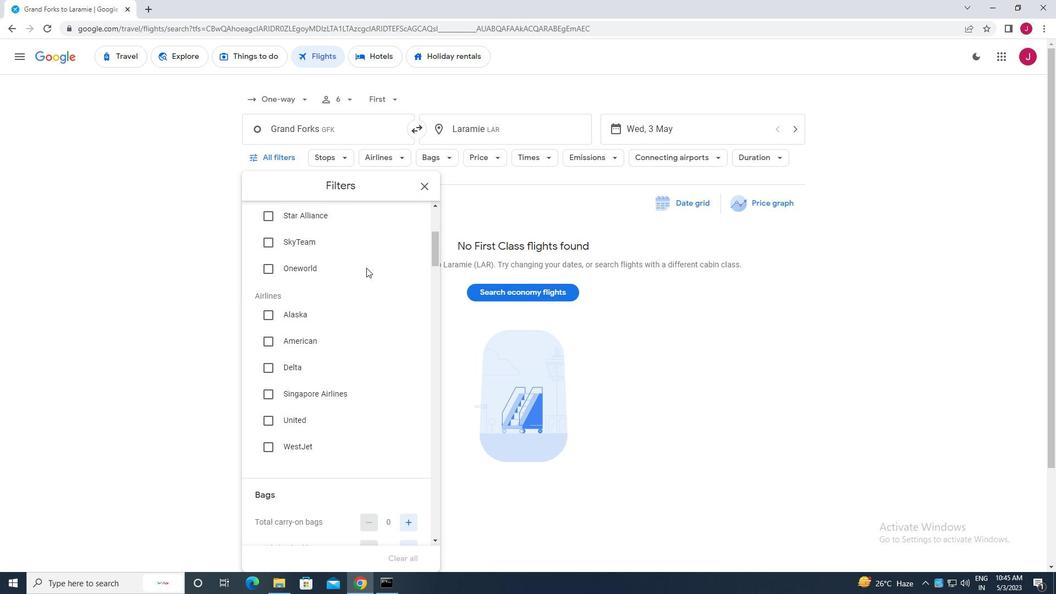 
Action: Mouse scrolled (355, 260) with delta (0, 0)
Screenshot: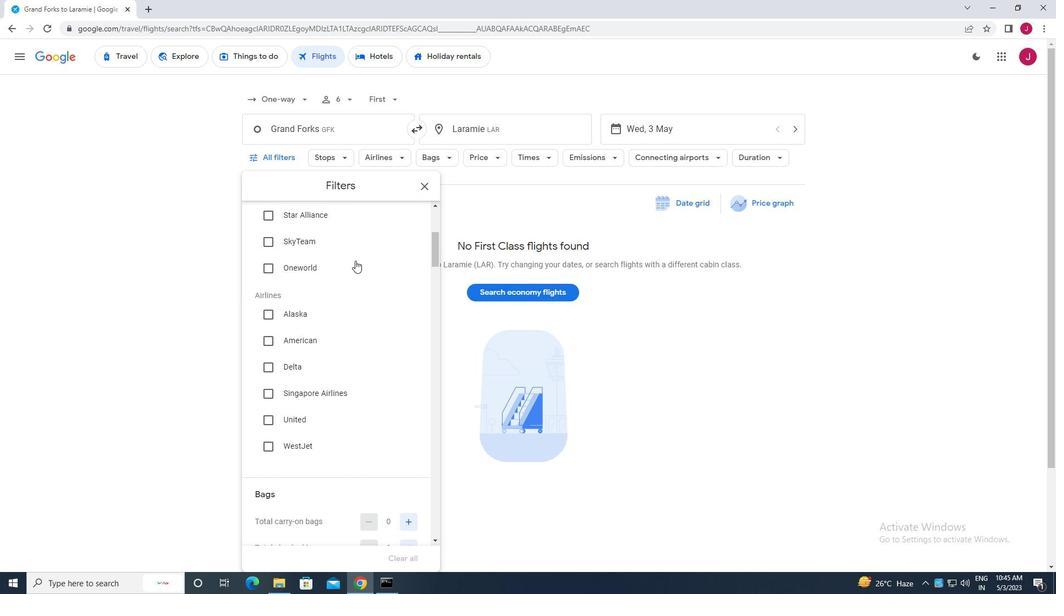 
Action: Mouse scrolled (355, 260) with delta (0, 0)
Screenshot: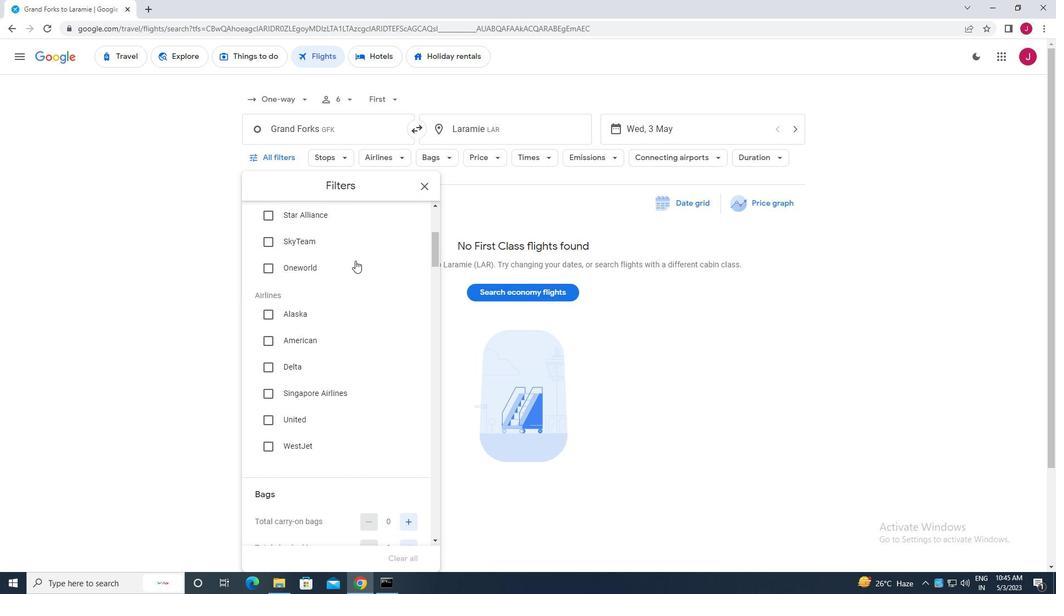 
Action: Mouse scrolled (355, 260) with delta (0, 0)
Screenshot: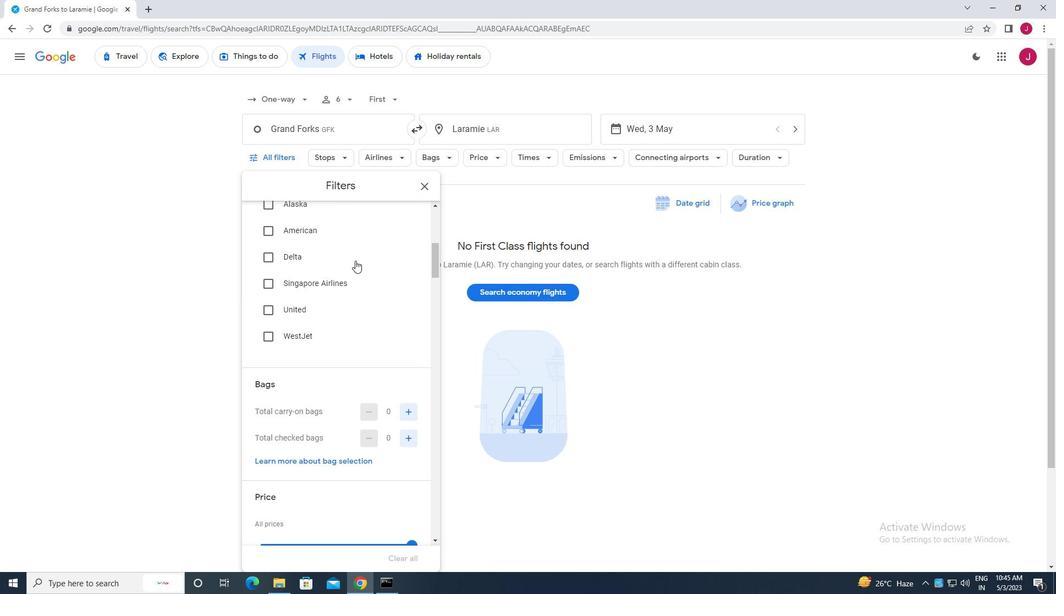 
Action: Mouse moved to (355, 262)
Screenshot: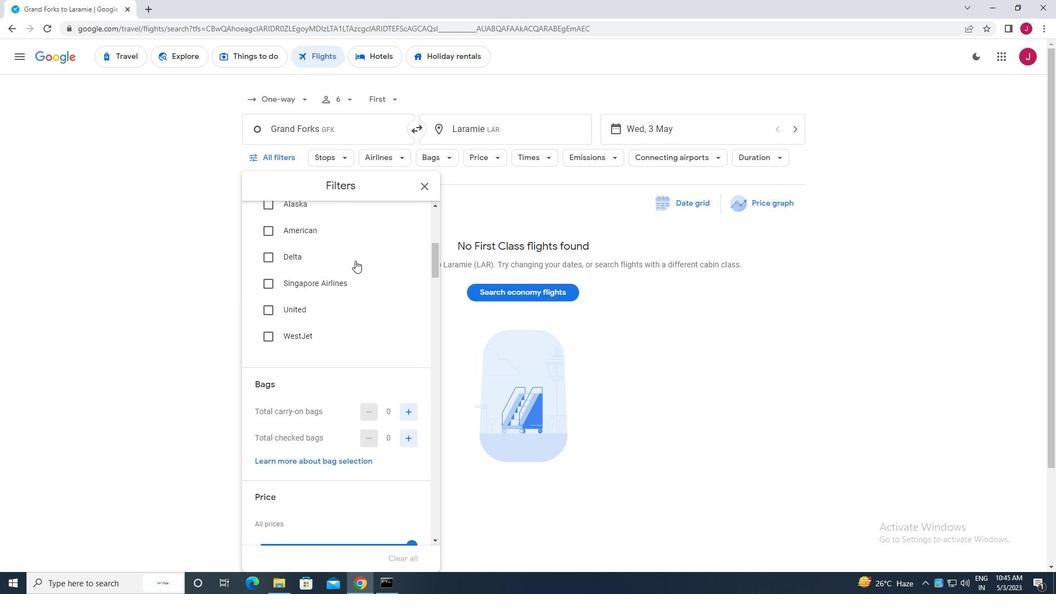 
Action: Mouse scrolled (355, 261) with delta (0, 0)
Screenshot: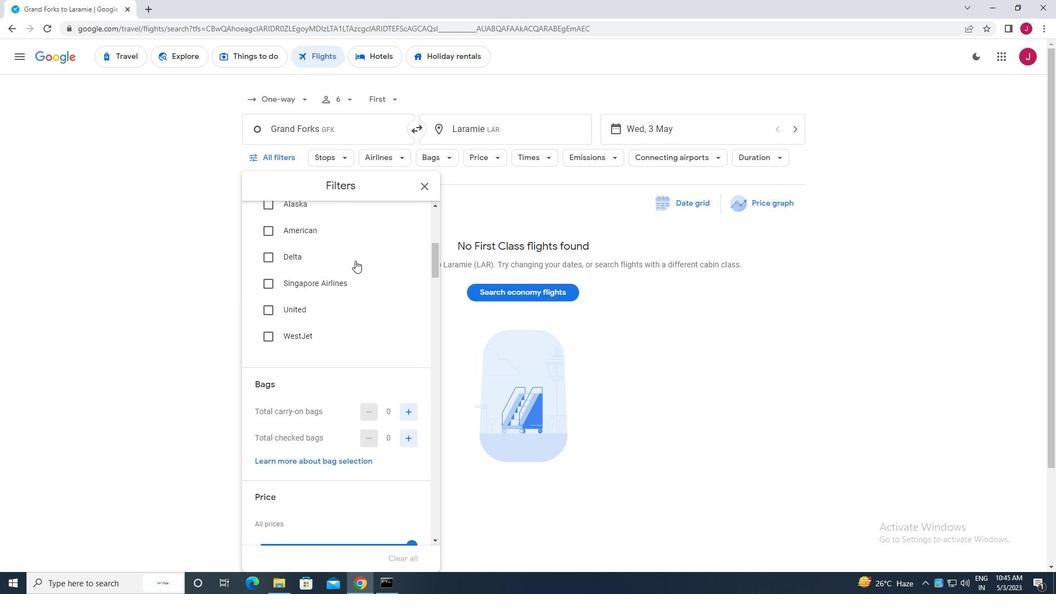 
Action: Mouse scrolled (355, 261) with delta (0, 0)
Screenshot: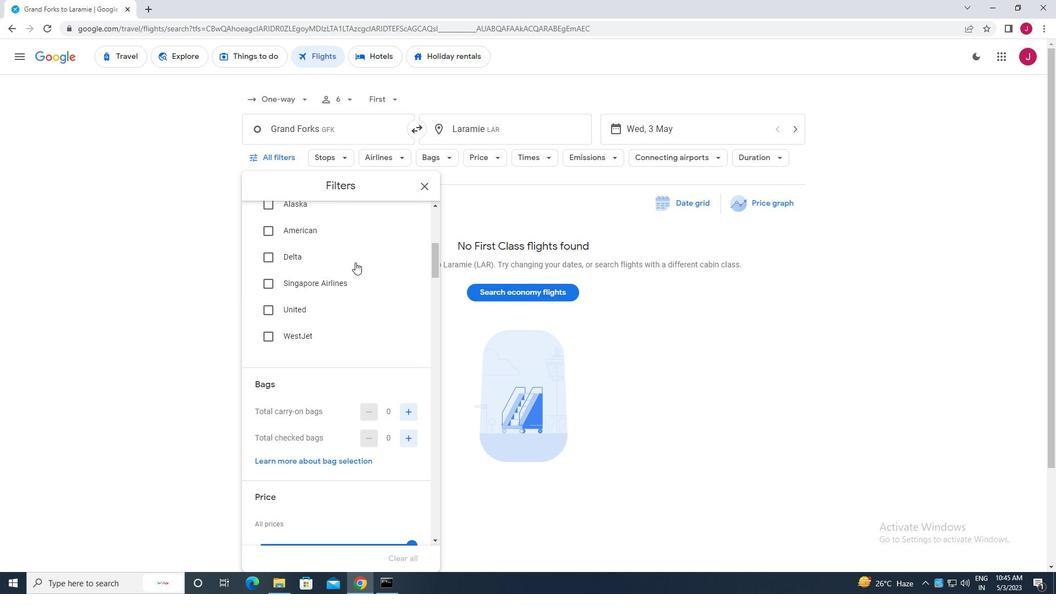 
Action: Mouse moved to (406, 247)
Screenshot: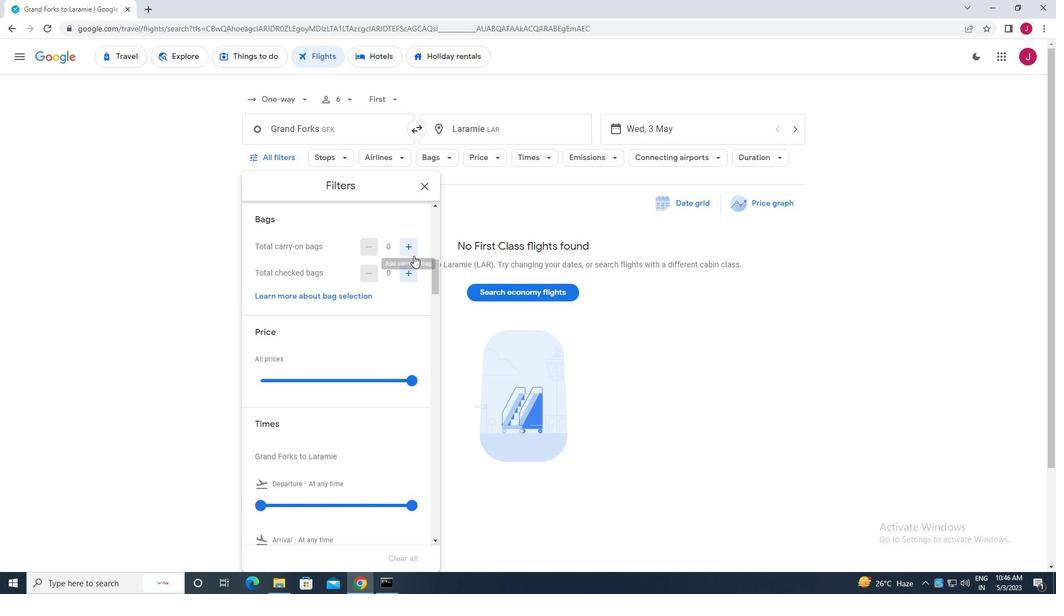 
Action: Mouse pressed left at (406, 247)
Screenshot: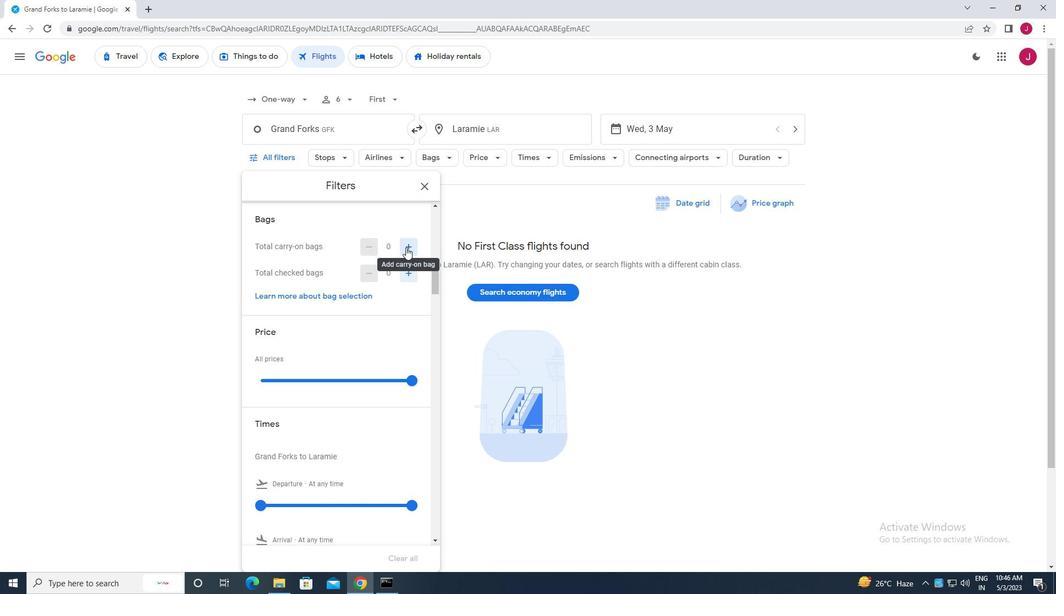 
Action: Mouse pressed left at (406, 247)
Screenshot: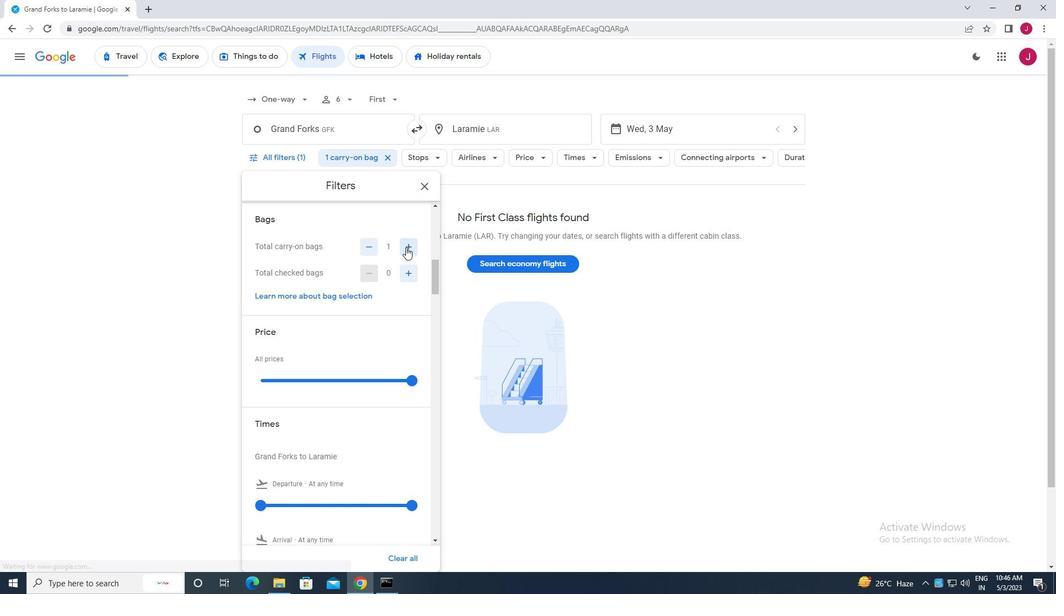 
Action: Mouse moved to (399, 253)
Screenshot: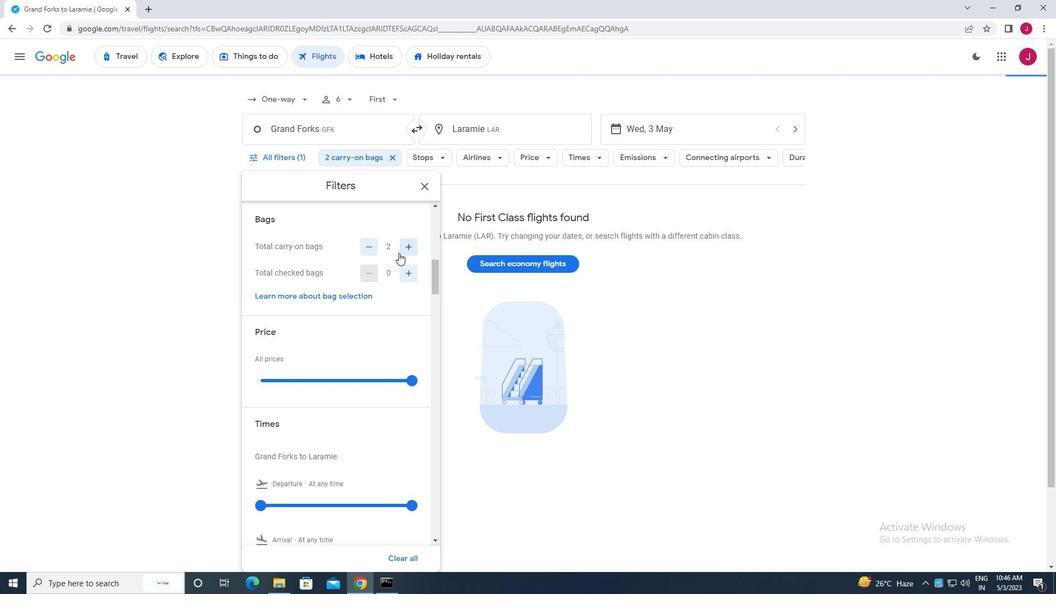 
Action: Mouse scrolled (399, 252) with delta (0, 0)
Screenshot: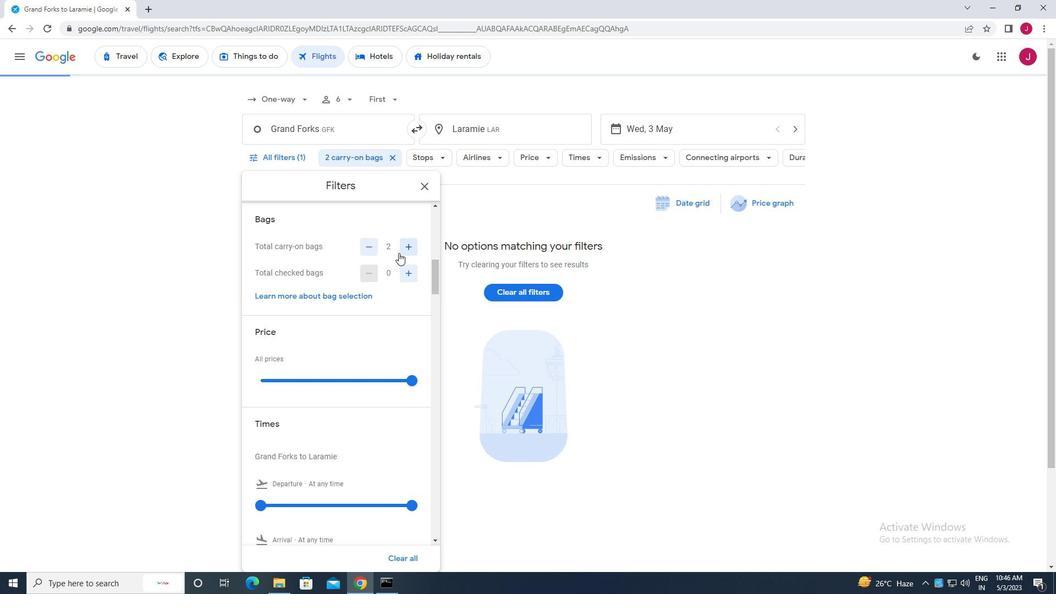 
Action: Mouse scrolled (399, 252) with delta (0, 0)
Screenshot: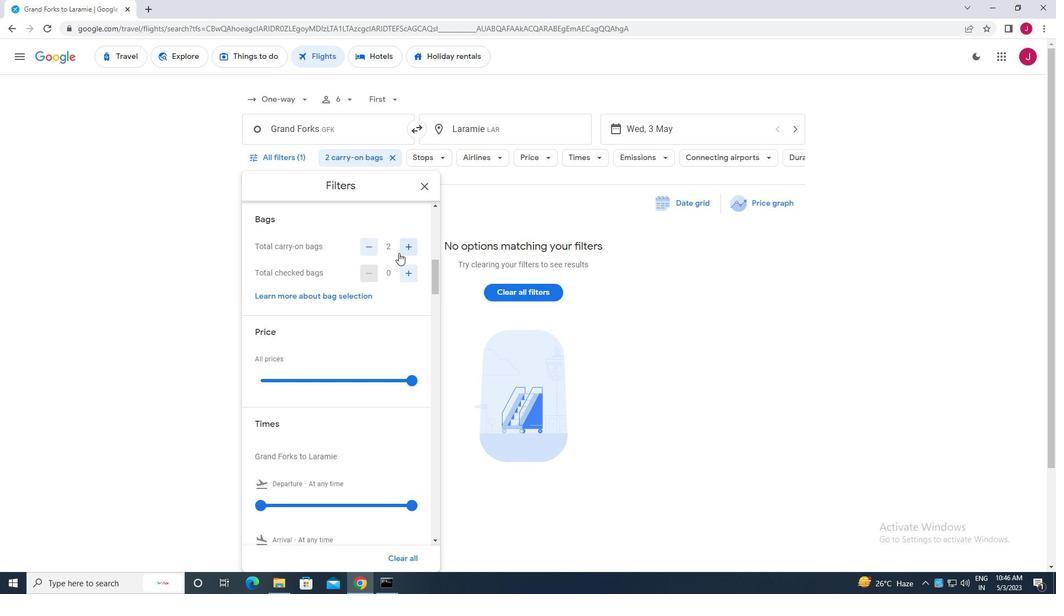 
Action: Mouse moved to (410, 270)
Screenshot: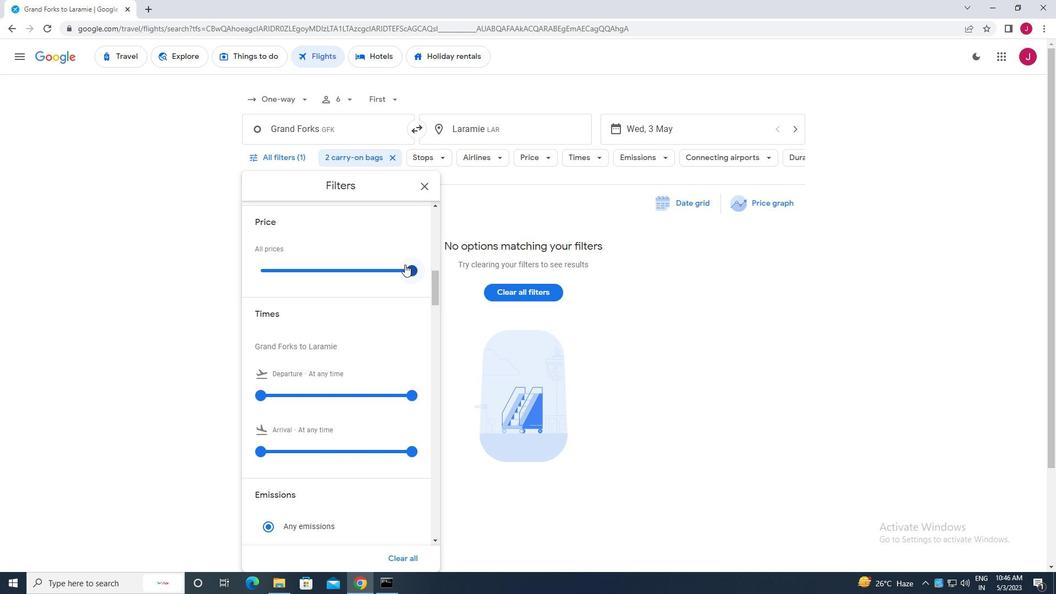 
Action: Mouse pressed left at (410, 270)
Screenshot: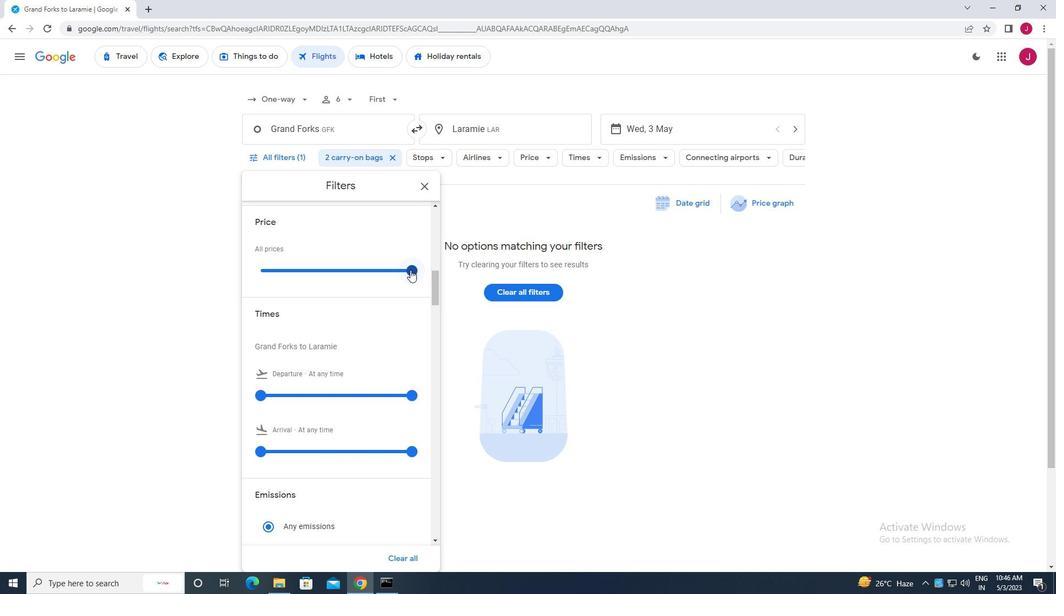 
Action: Mouse scrolled (410, 269) with delta (0, 0)
Screenshot: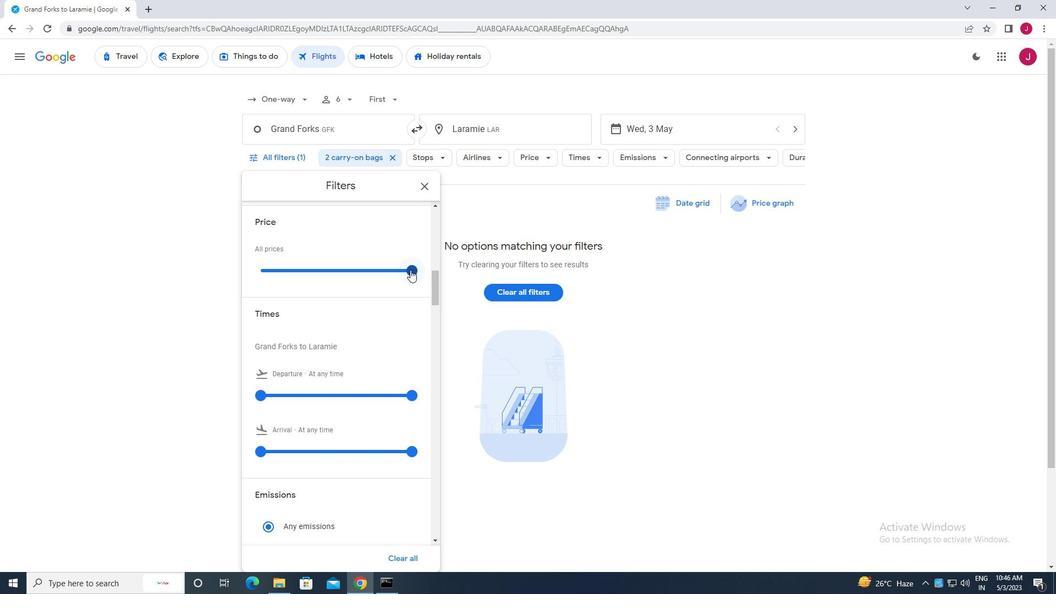 
Action: Mouse scrolled (410, 269) with delta (0, 0)
Screenshot: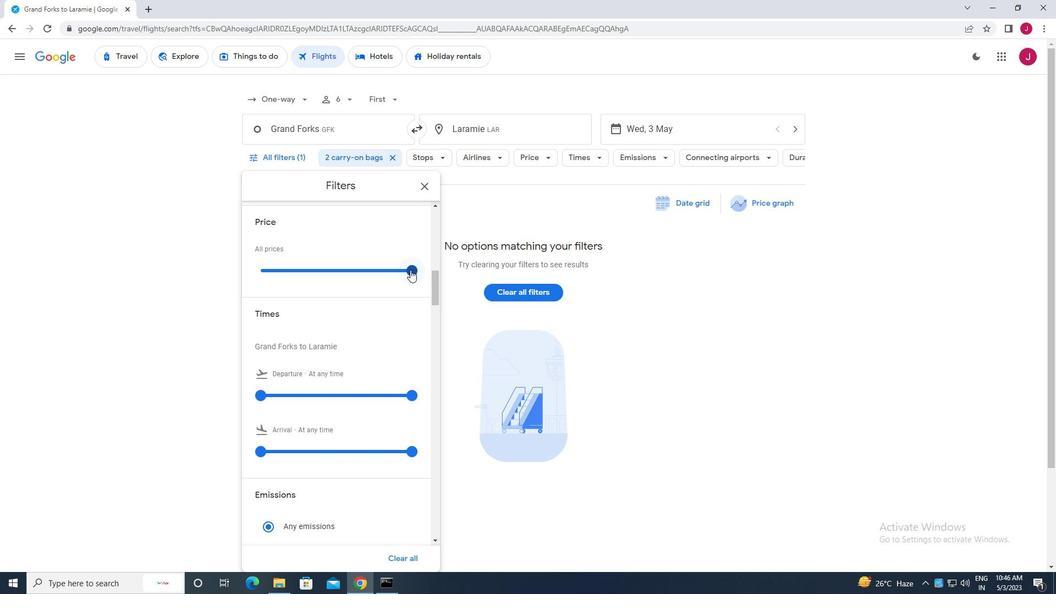 
Action: Mouse moved to (264, 282)
Screenshot: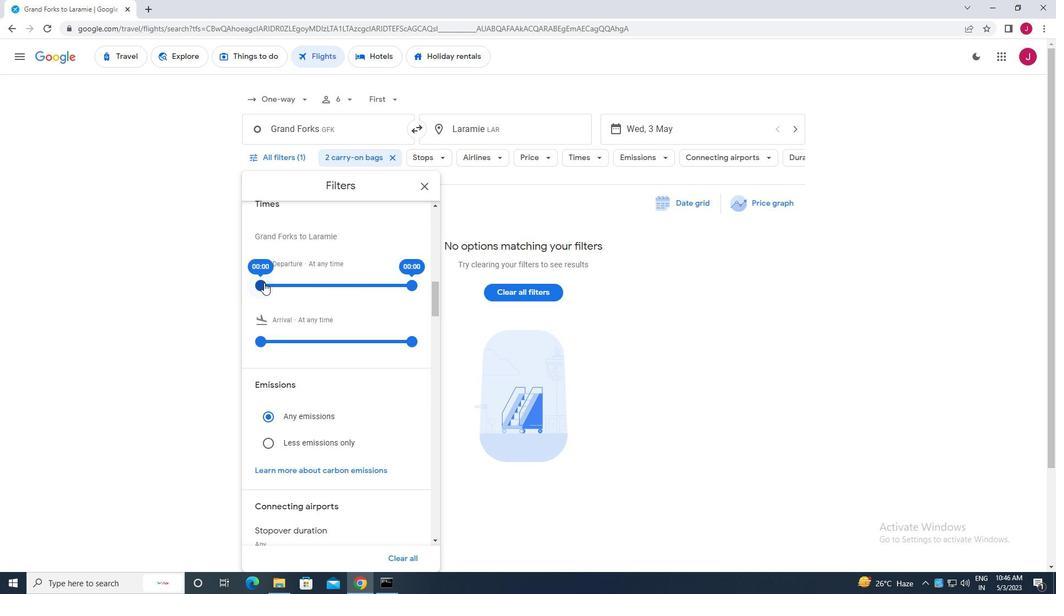 
Action: Mouse pressed left at (264, 282)
Screenshot: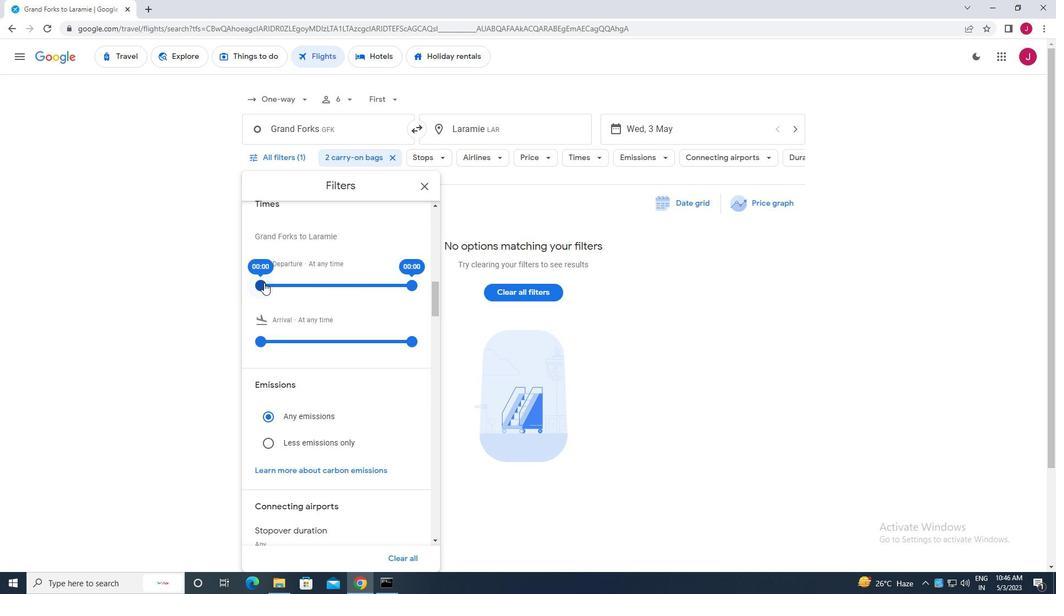 
Action: Mouse moved to (411, 282)
Screenshot: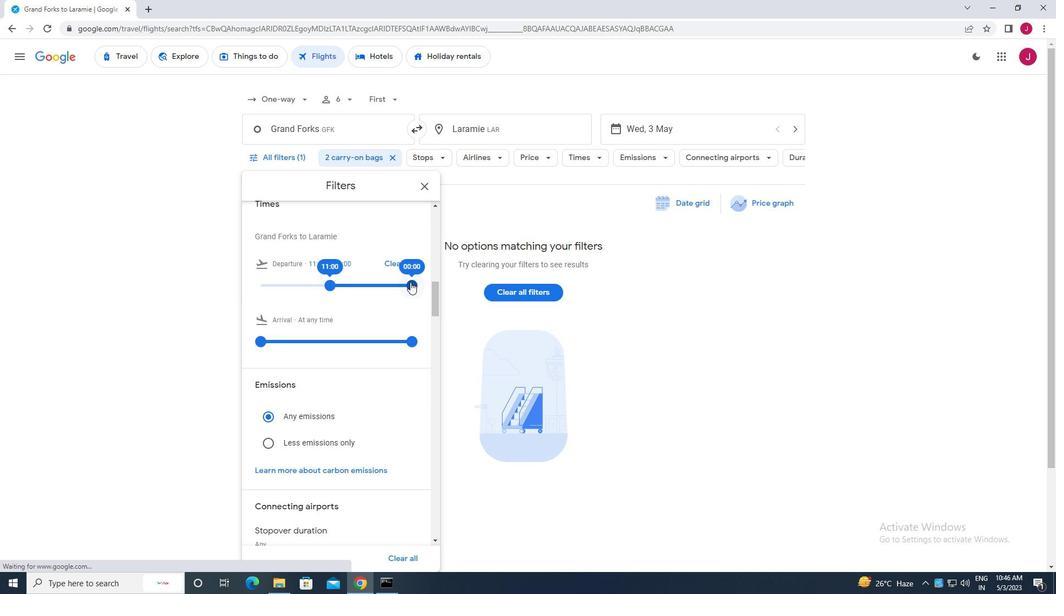 
Action: Mouse pressed left at (411, 282)
Screenshot: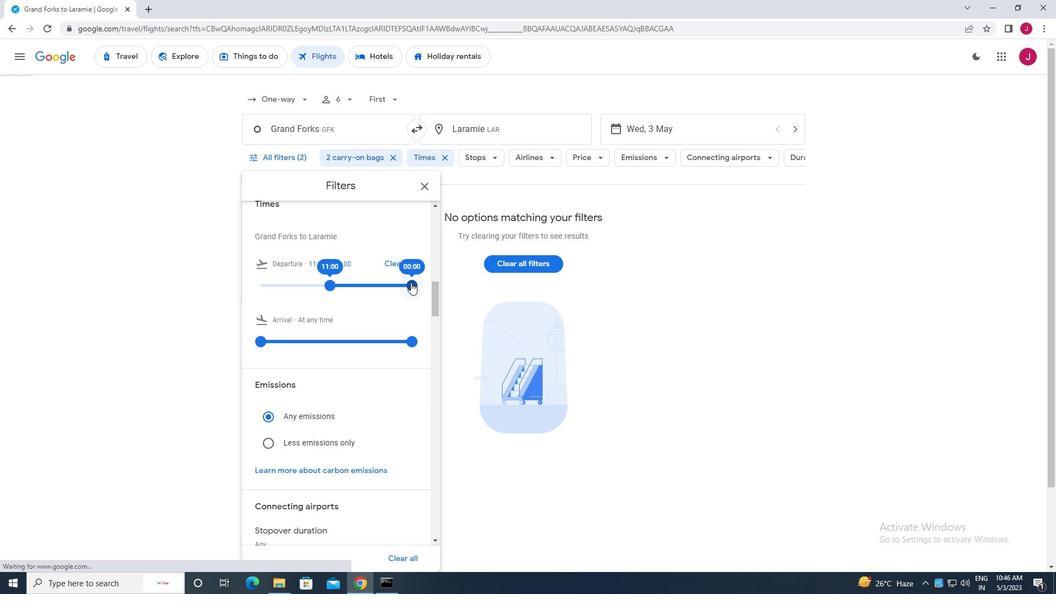 
Action: Mouse moved to (422, 189)
Screenshot: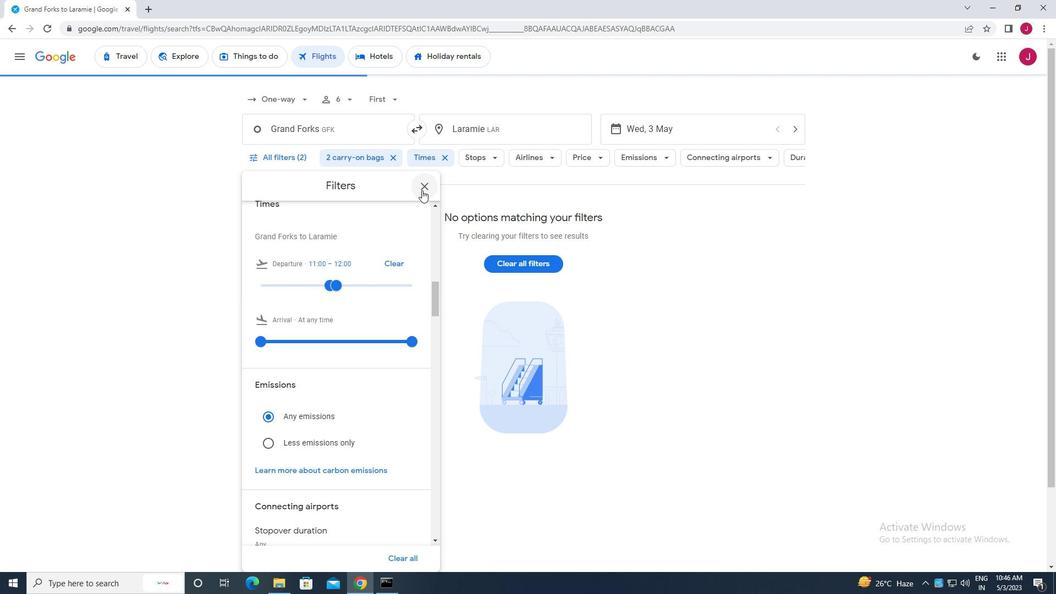 
Action: Mouse pressed left at (422, 189)
Screenshot: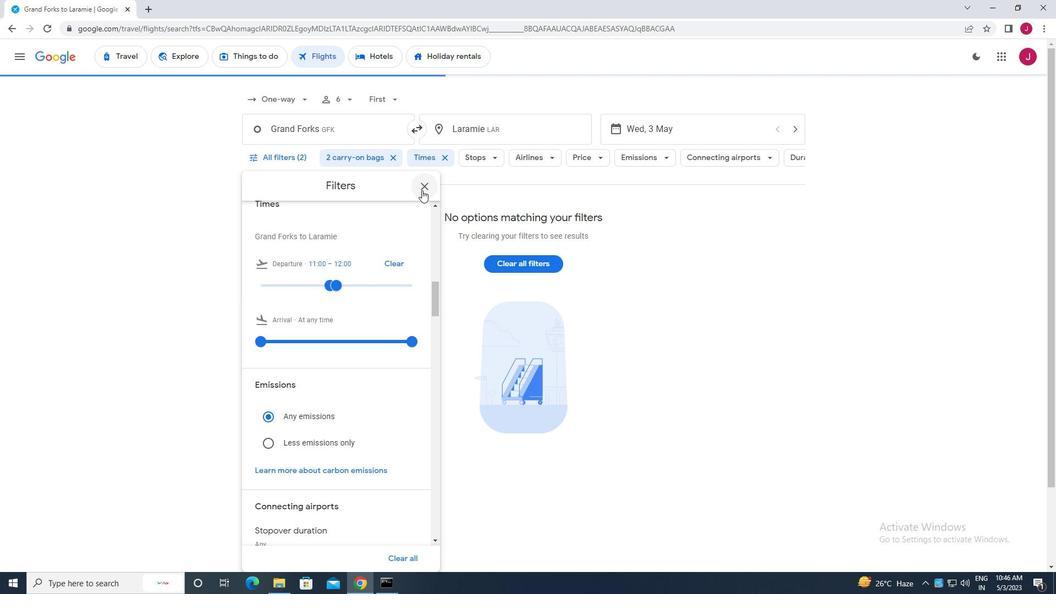 
Action: Mouse moved to (420, 189)
Screenshot: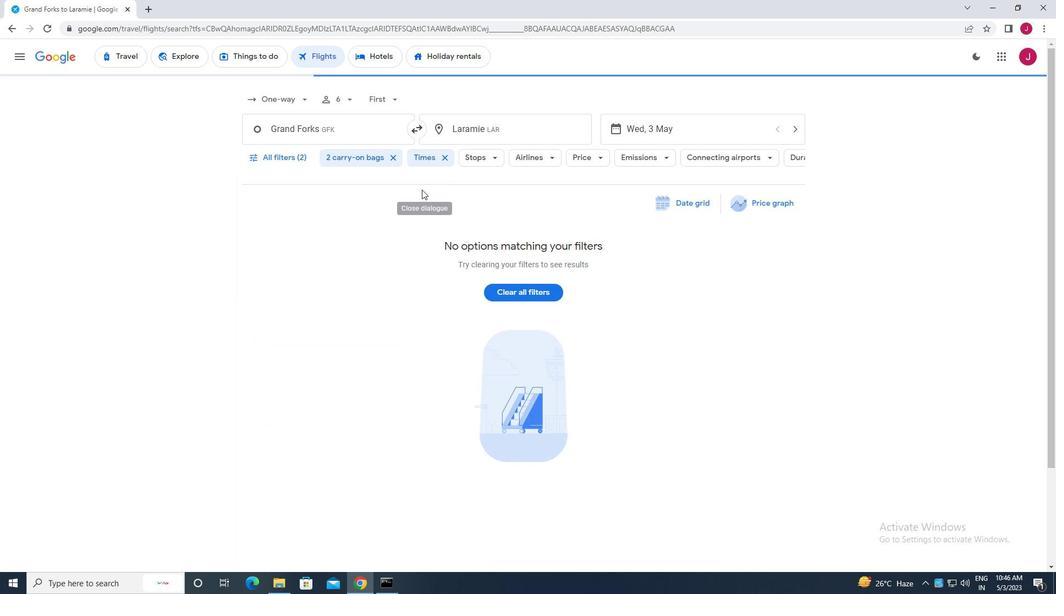 
